 Task: Create new contact,   with mail id: 'Aubrey.Nelson@nbcnewyork.com', first name: 'Aubrey', Last name: 'Nelson', Job Title: Front-End Developer, Phone number (702) 555-9012. Change life cycle stage to  'Lead' and lead status to 'New'. Add new company to the associated contact: www.deere.com and type: Other. Logged in from softage.10@softage.net
Action: Mouse moved to (72, 55)
Screenshot: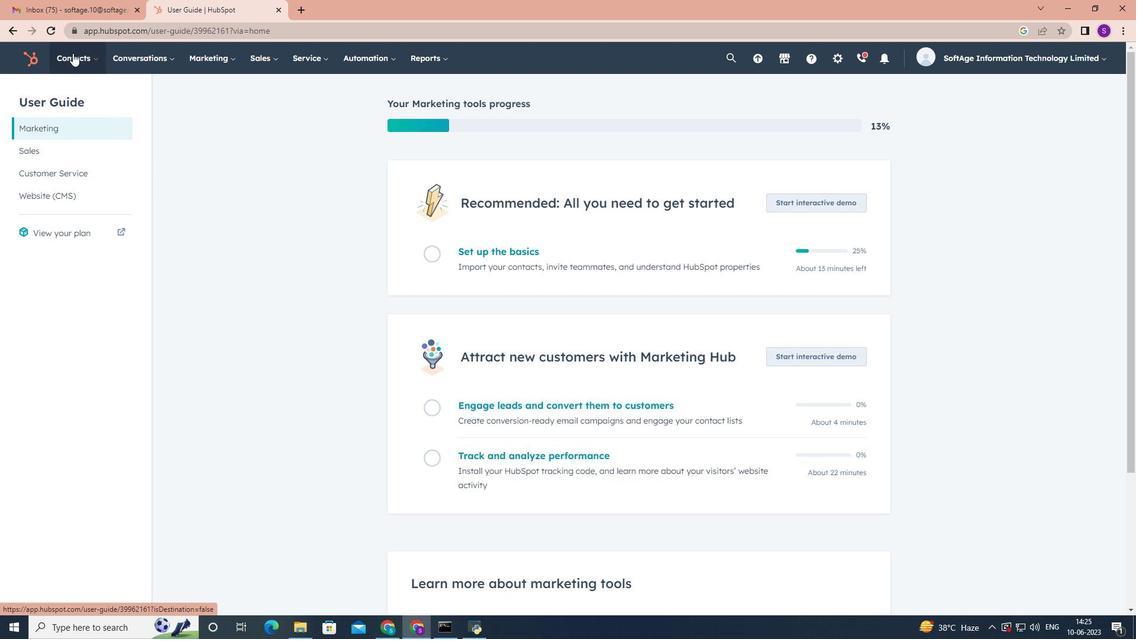 
Action: Mouse pressed left at (72, 55)
Screenshot: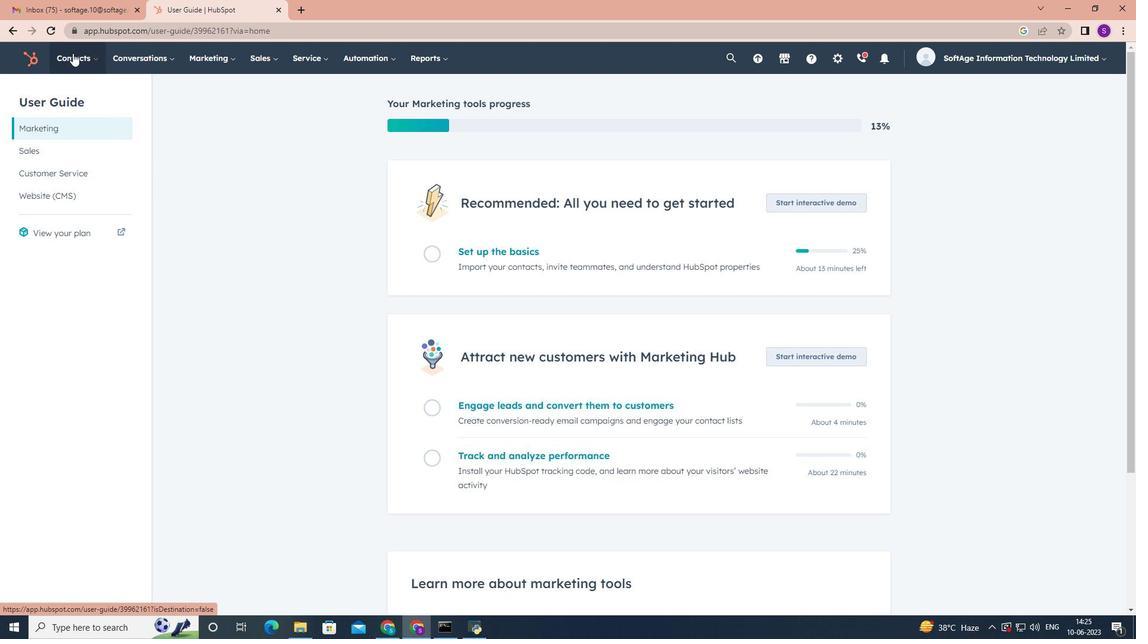 
Action: Mouse moved to (116, 98)
Screenshot: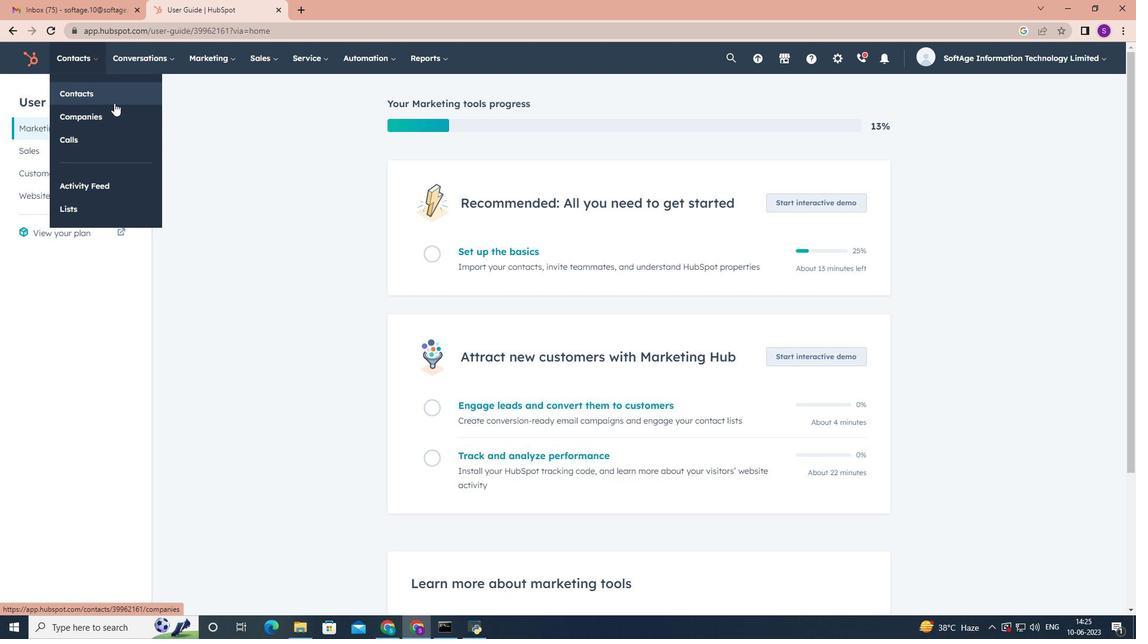 
Action: Mouse pressed left at (116, 98)
Screenshot: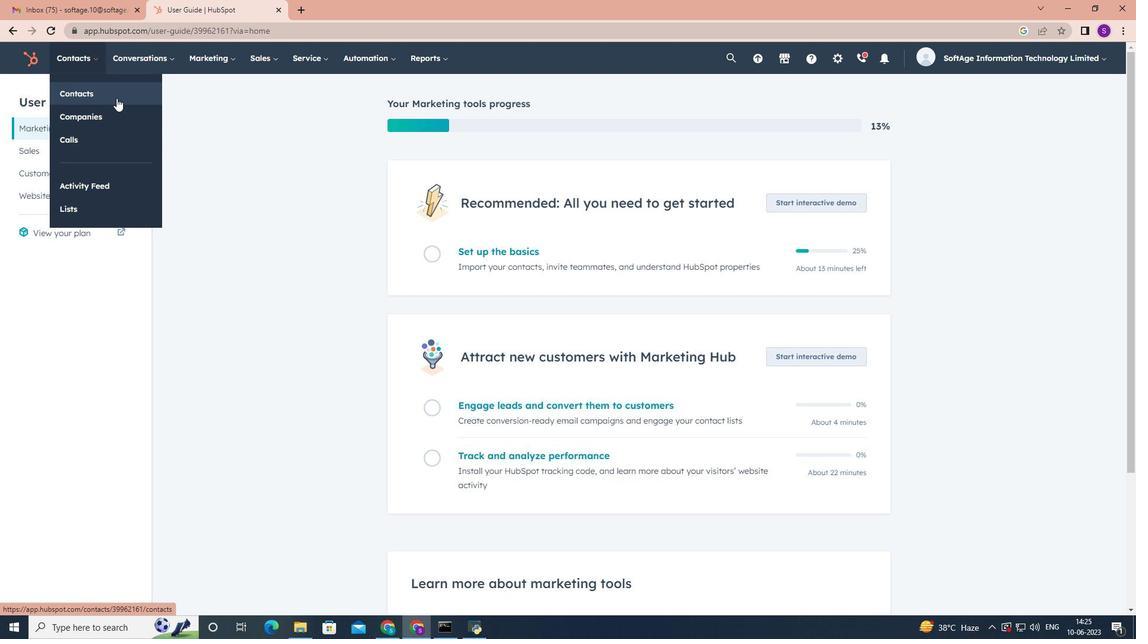 
Action: Mouse moved to (1084, 104)
Screenshot: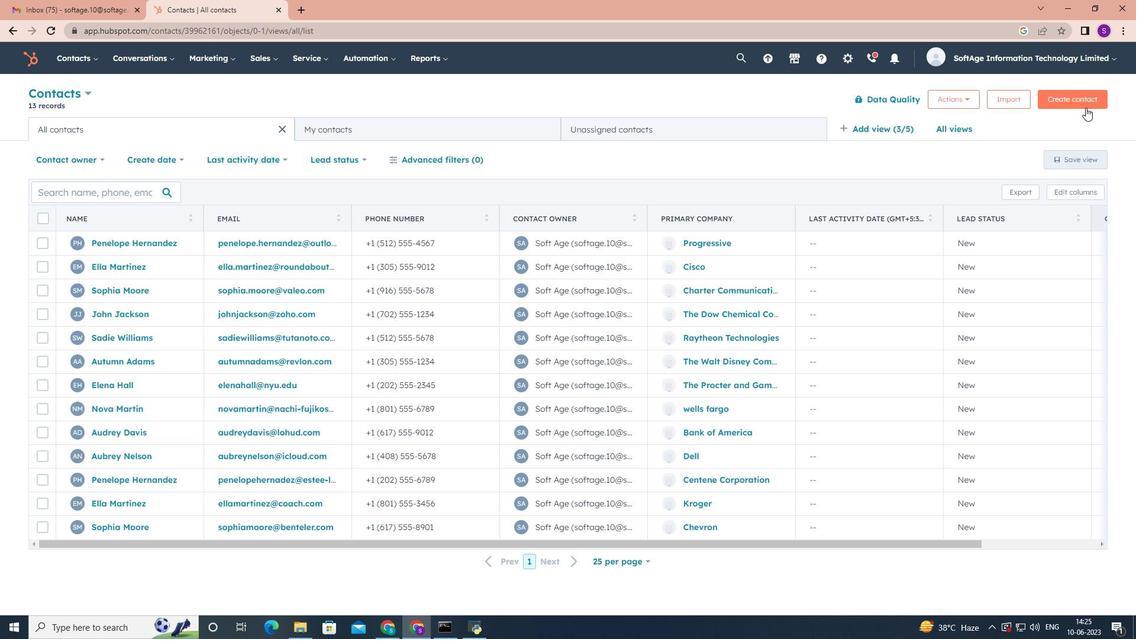 
Action: Mouse pressed left at (1084, 104)
Screenshot: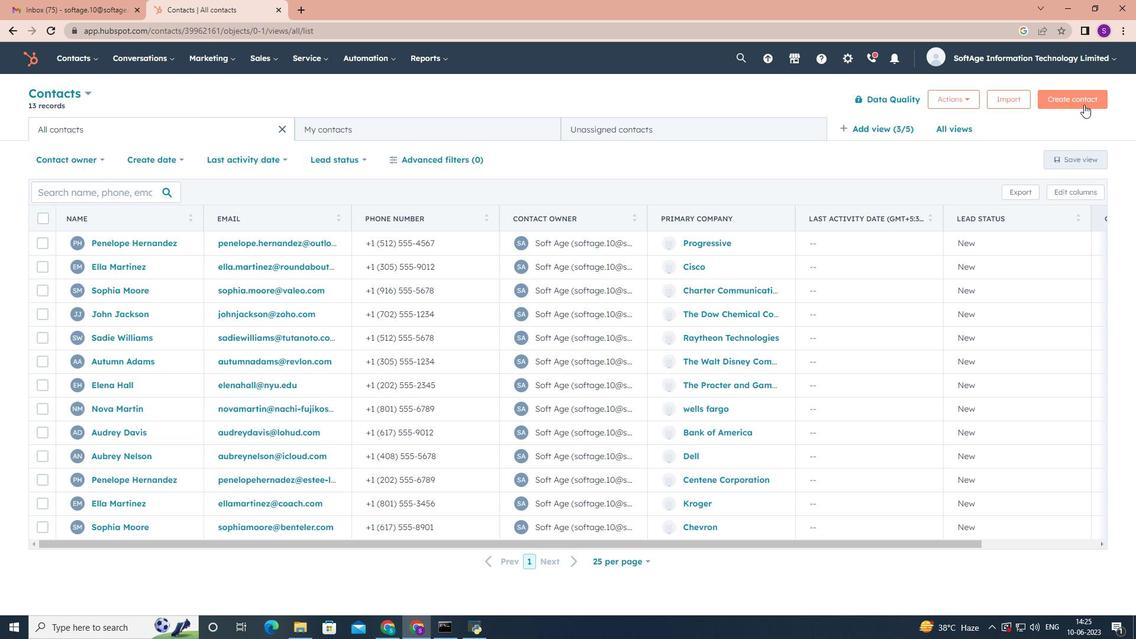 
Action: Mouse moved to (882, 149)
Screenshot: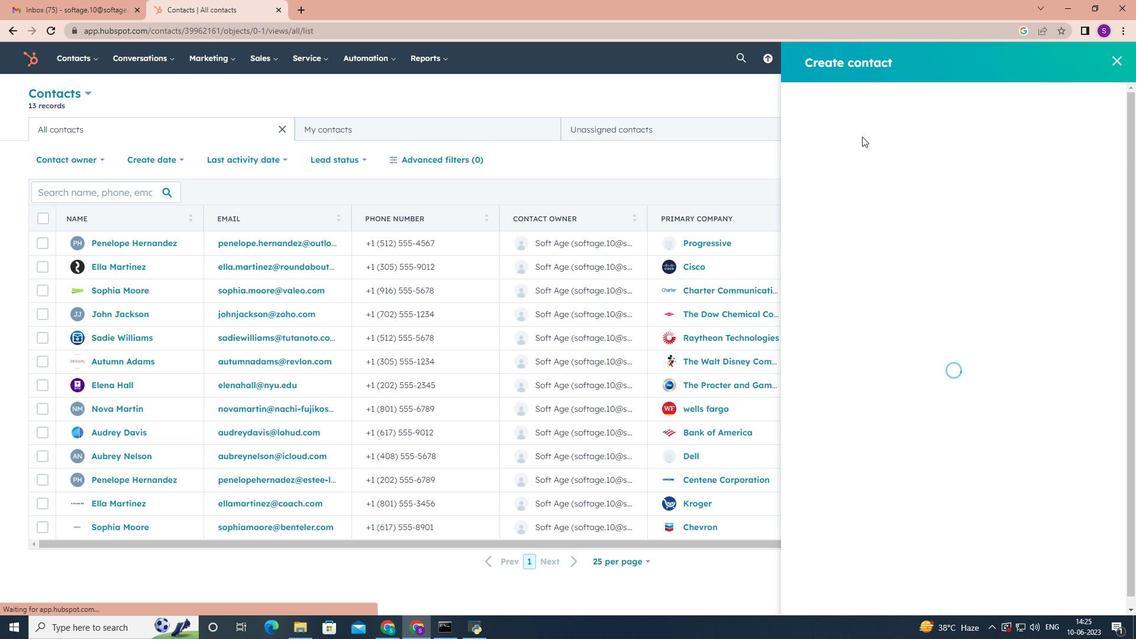 
Action: Mouse pressed left at (882, 149)
Screenshot: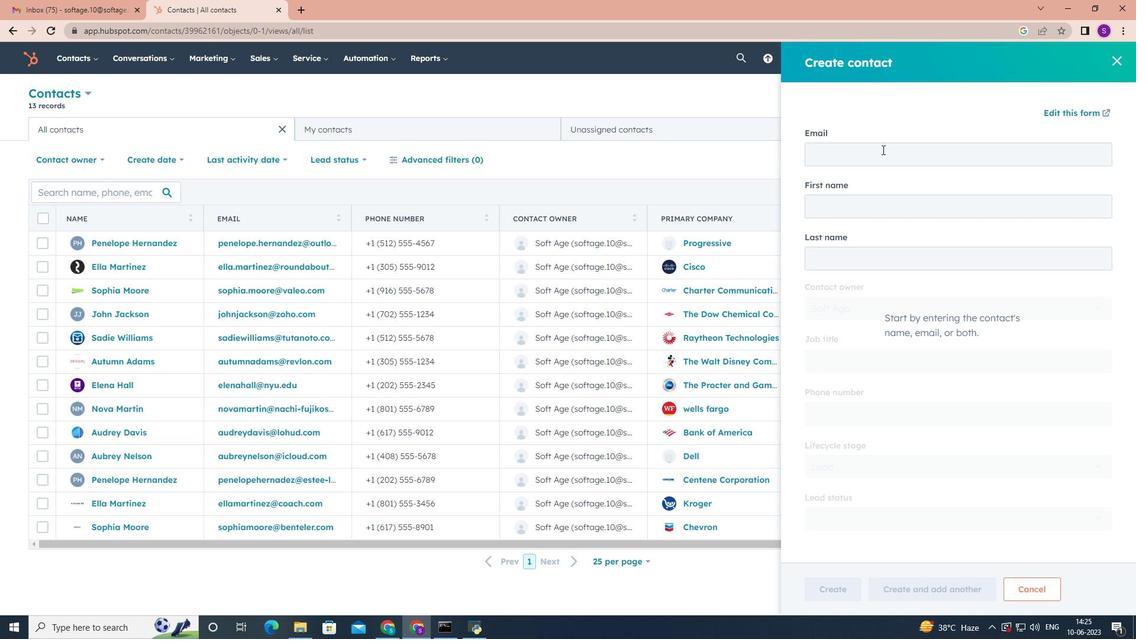 
Action: Key pressed <Key.shift>Aubrey.<Key.shift>Nelson<Key.shift><Key.shift>@nbcnewyork.com
Screenshot: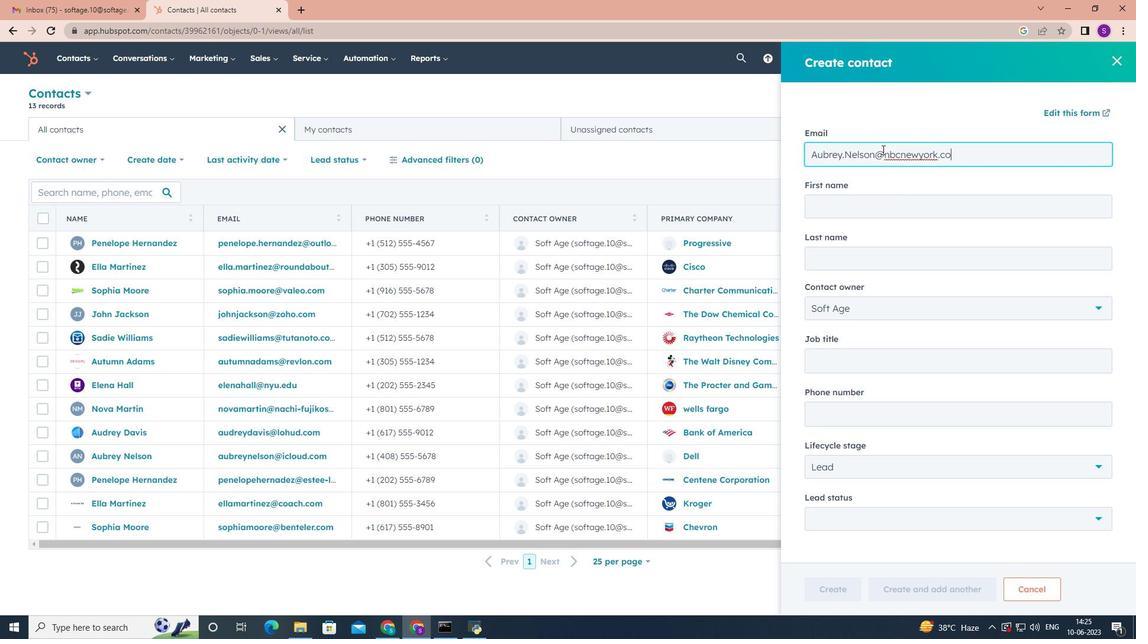 
Action: Mouse moved to (950, 202)
Screenshot: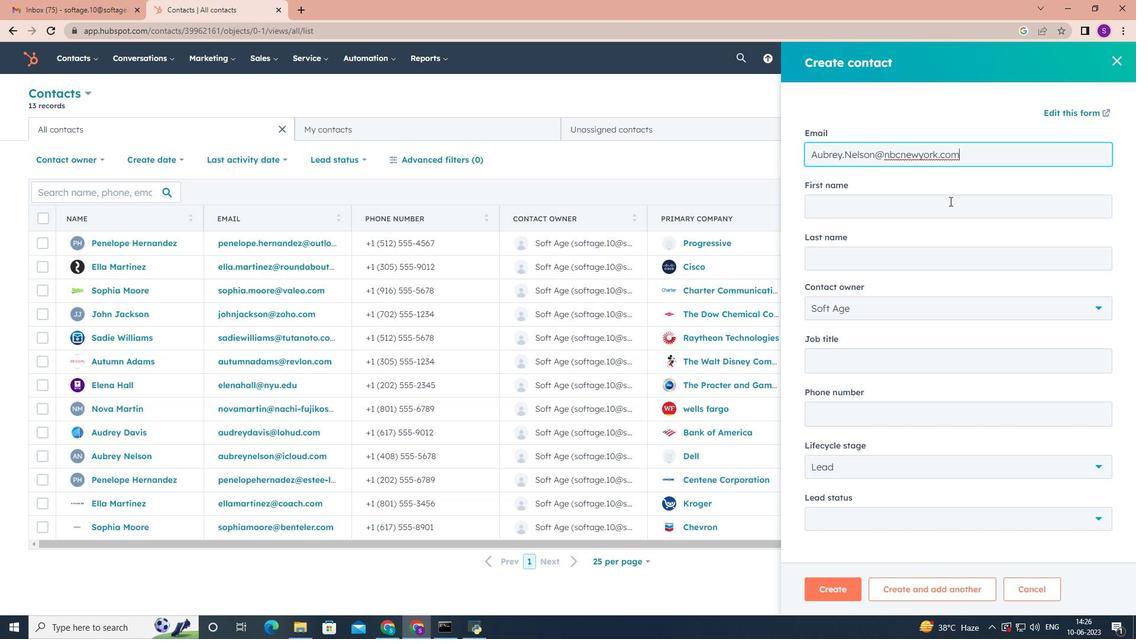 
Action: Mouse pressed left at (950, 202)
Screenshot: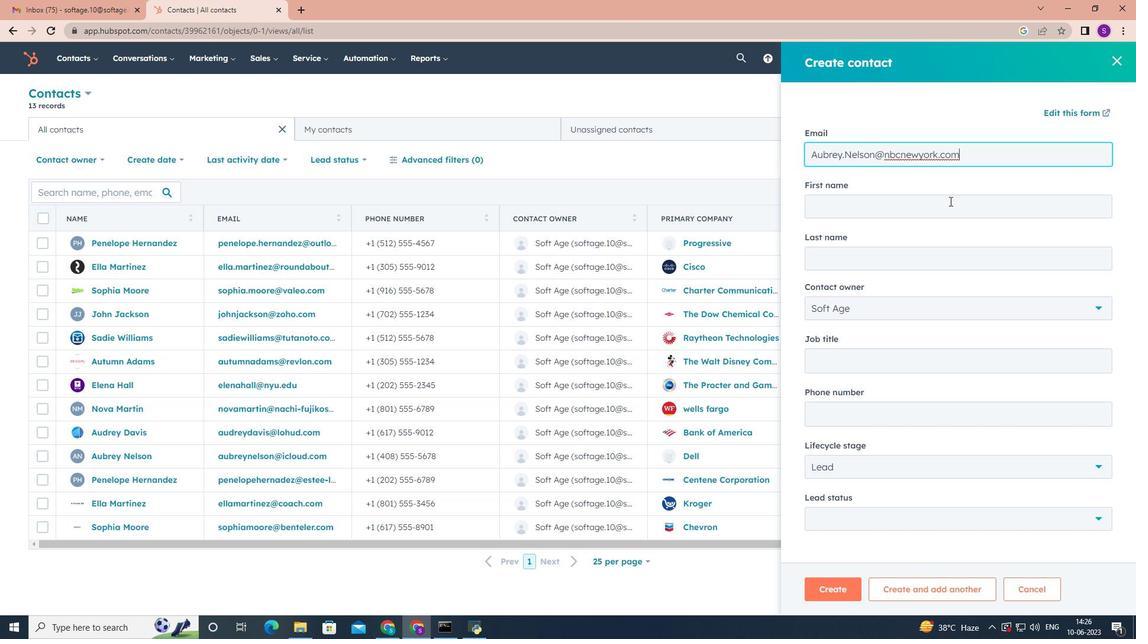 
Action: Key pressed <Key.shift><Key.shift><Key.shift><Key.shift><Key.shift><Key.shift><Key.shift><Key.shift><Key.shift><Key.shift><Key.shift><Key.shift><Key.shift><Key.shift><Key.shift><Key.shift><Key.shift>Aubrey<Key.tab><Key.shift>Nelson<Key.tab><Key.tab><Key.shift><Key.shift><Key.shift><Key.shift><Key.shift><Key.shift><Key.shift><Key.shift><Key.shift><Key.shift><Key.shift><Key.shift><Key.shift><Key.shift><Key.shift><Key.shift><Key.shift><Key.shift><Key.shift><Key.shift><Key.shift><Key.shift><Key.shift><Key.shift>Front-<Key.shift>End<Key.space><Key.shift>Developer<Key.tab>7025559012<Key.tab><Key.tab><Key.tab><Key.tab><Key.enter>
Screenshot: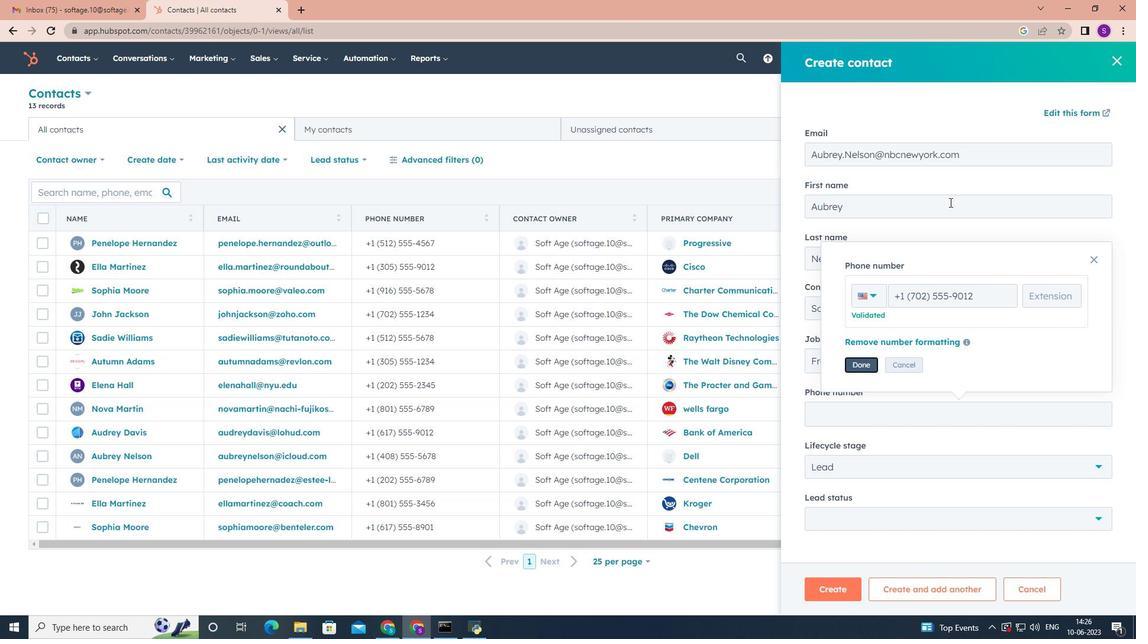 
Action: Mouse moved to (1100, 467)
Screenshot: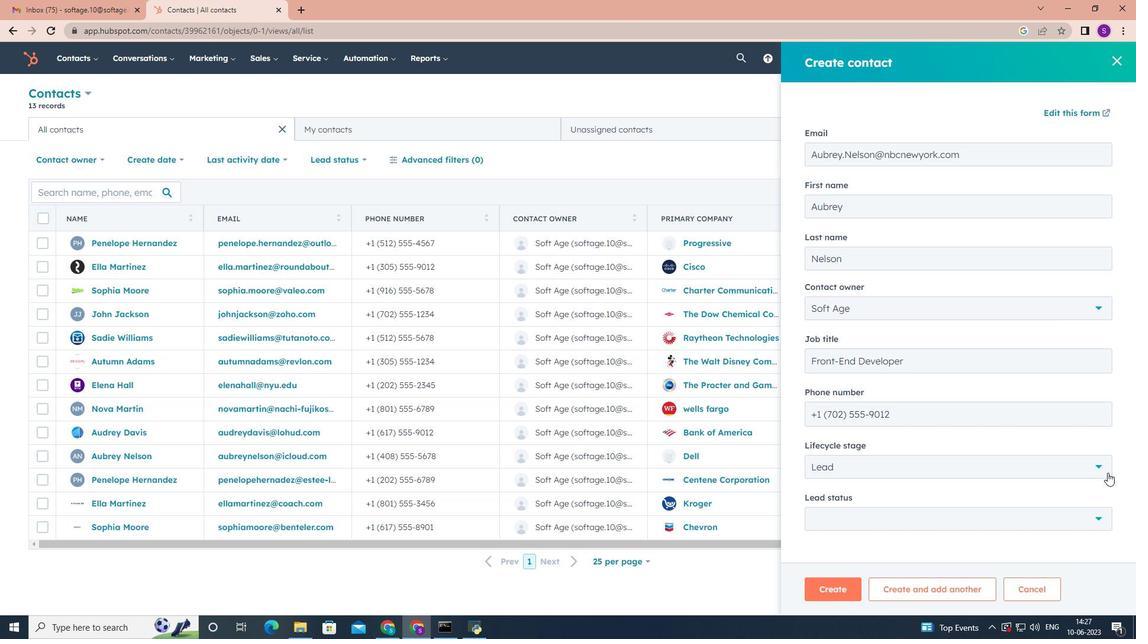 
Action: Mouse pressed left at (1100, 467)
Screenshot: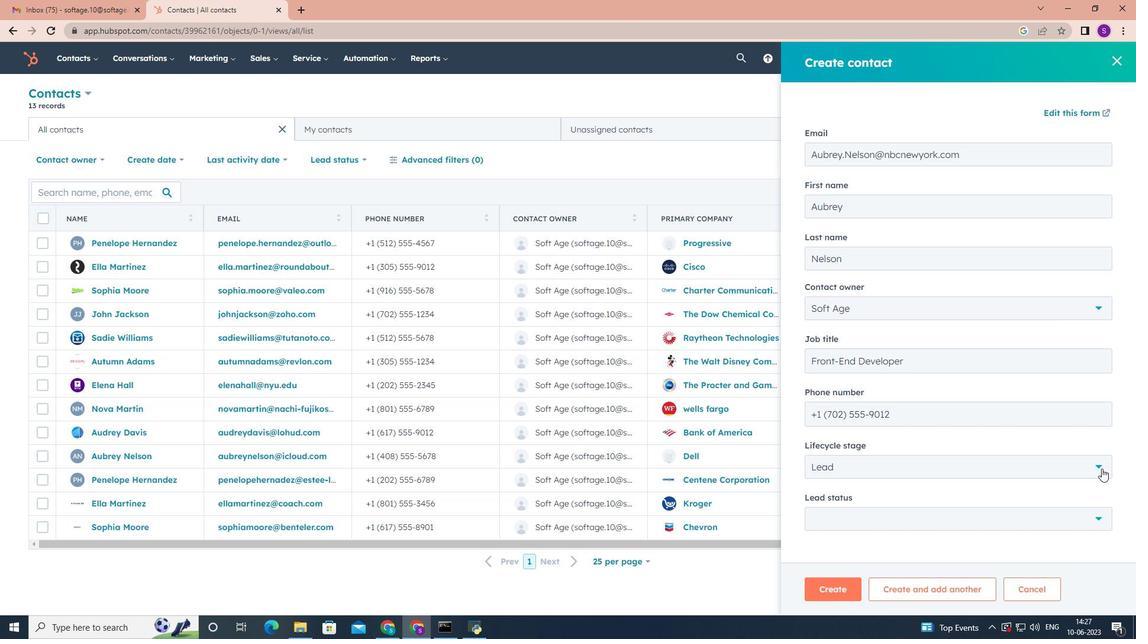 
Action: Mouse moved to (919, 350)
Screenshot: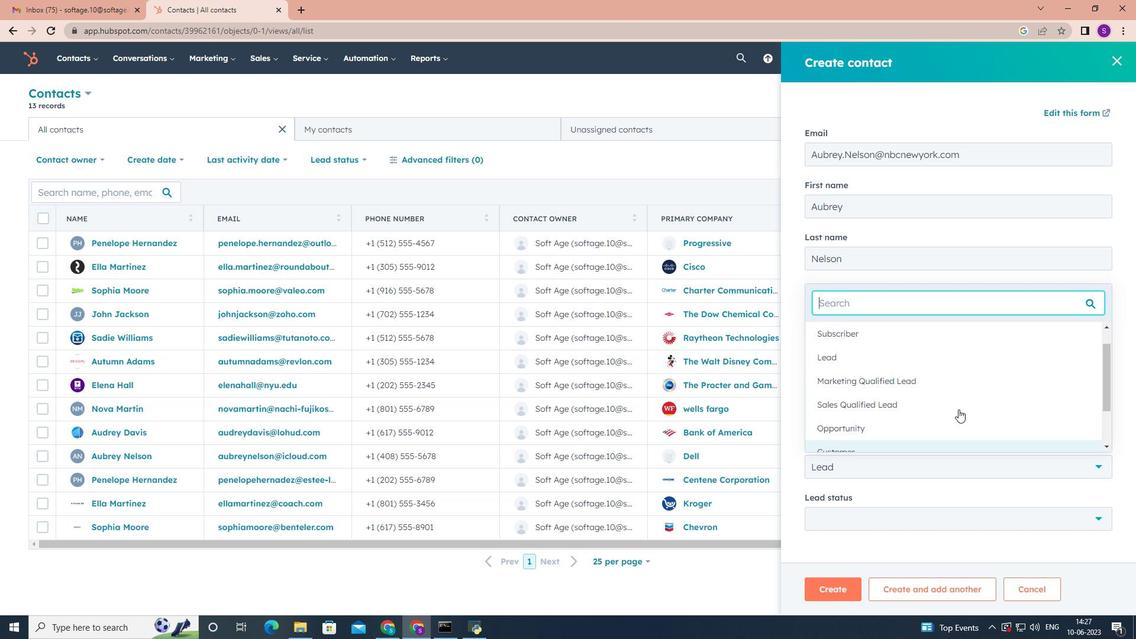 
Action: Mouse pressed left at (919, 350)
Screenshot: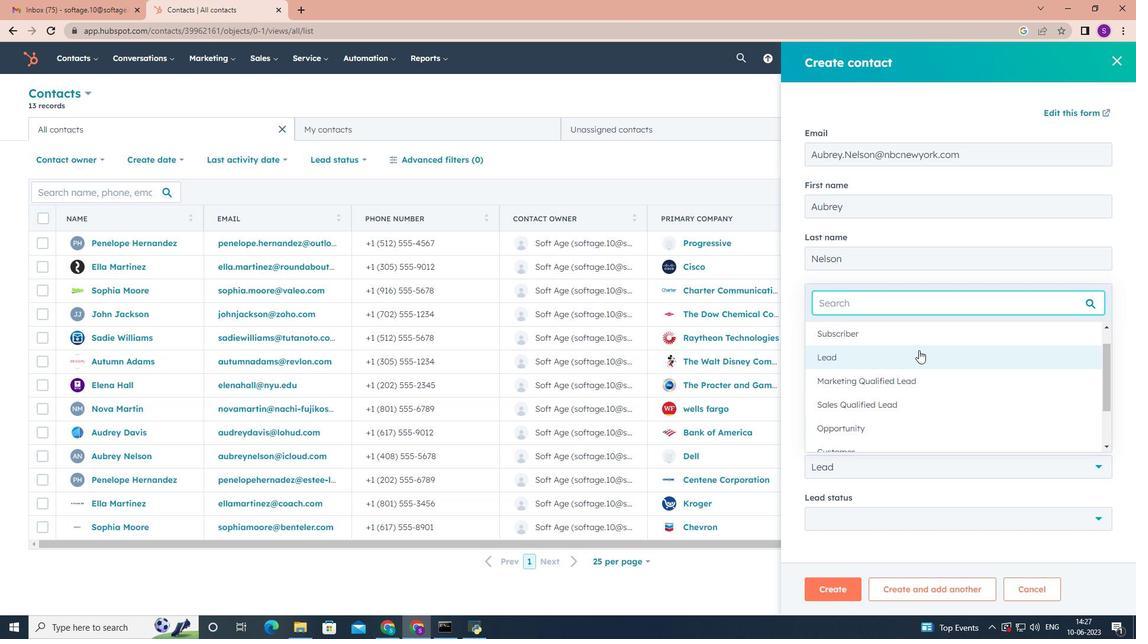 
Action: Mouse moved to (1102, 522)
Screenshot: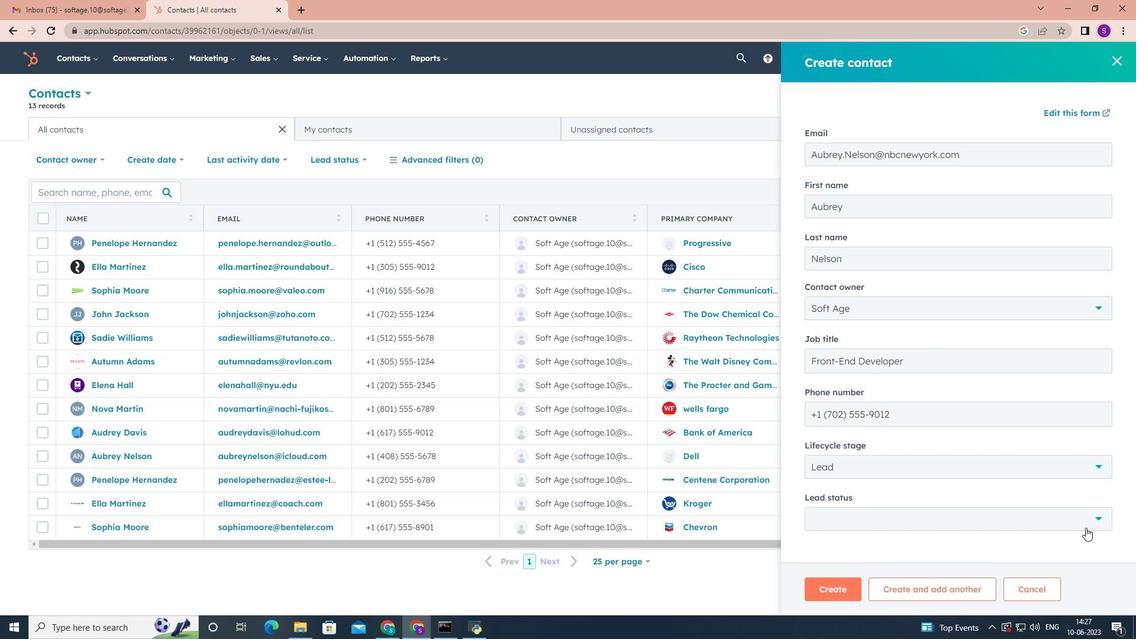 
Action: Mouse pressed left at (1102, 522)
Screenshot: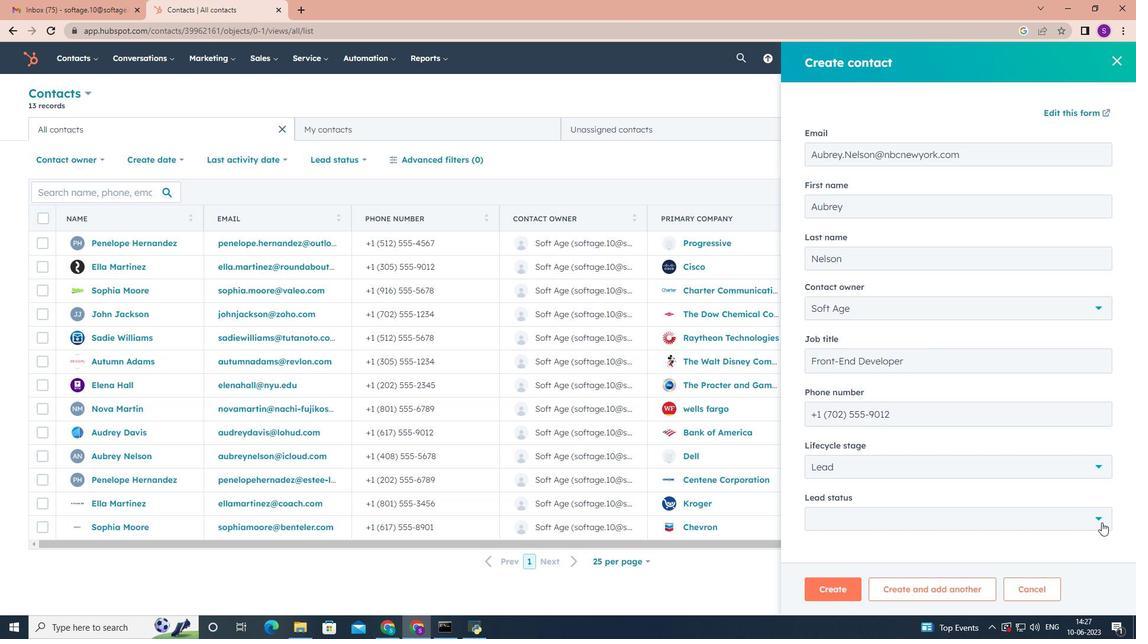 
Action: Mouse moved to (919, 399)
Screenshot: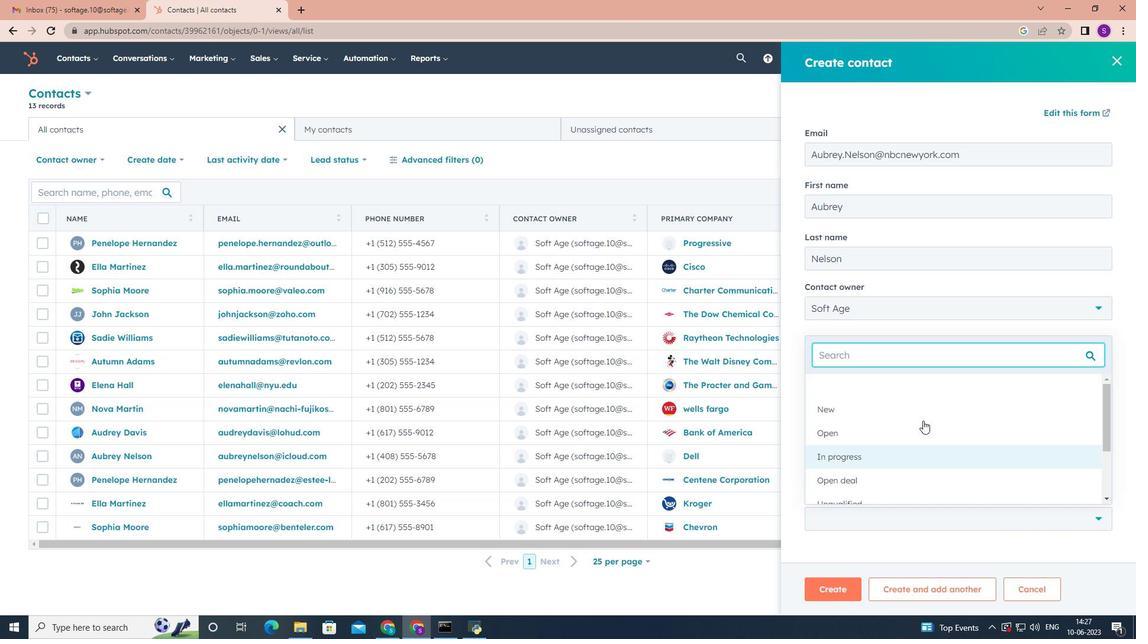 
Action: Mouse pressed left at (919, 399)
Screenshot: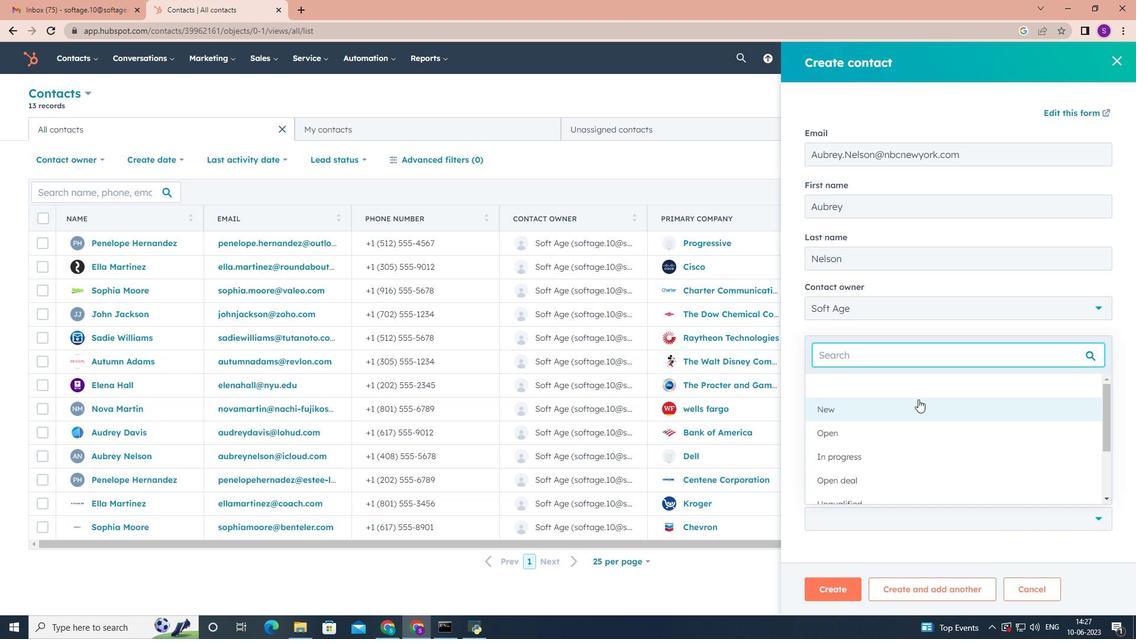 
Action: Mouse moved to (837, 596)
Screenshot: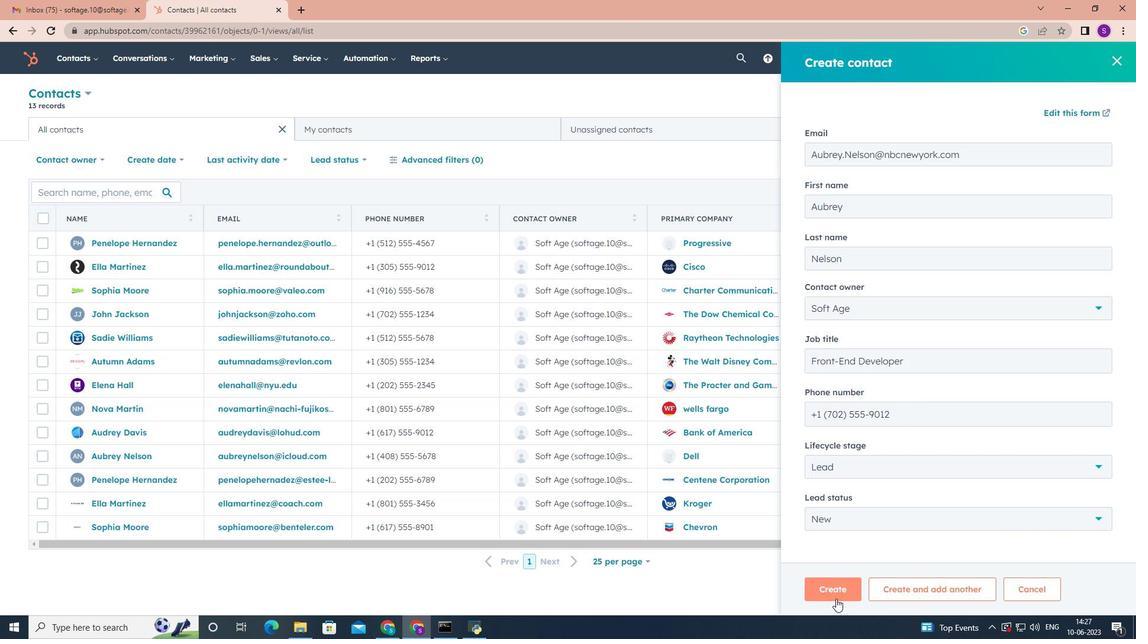 
Action: Mouse pressed left at (837, 596)
Screenshot: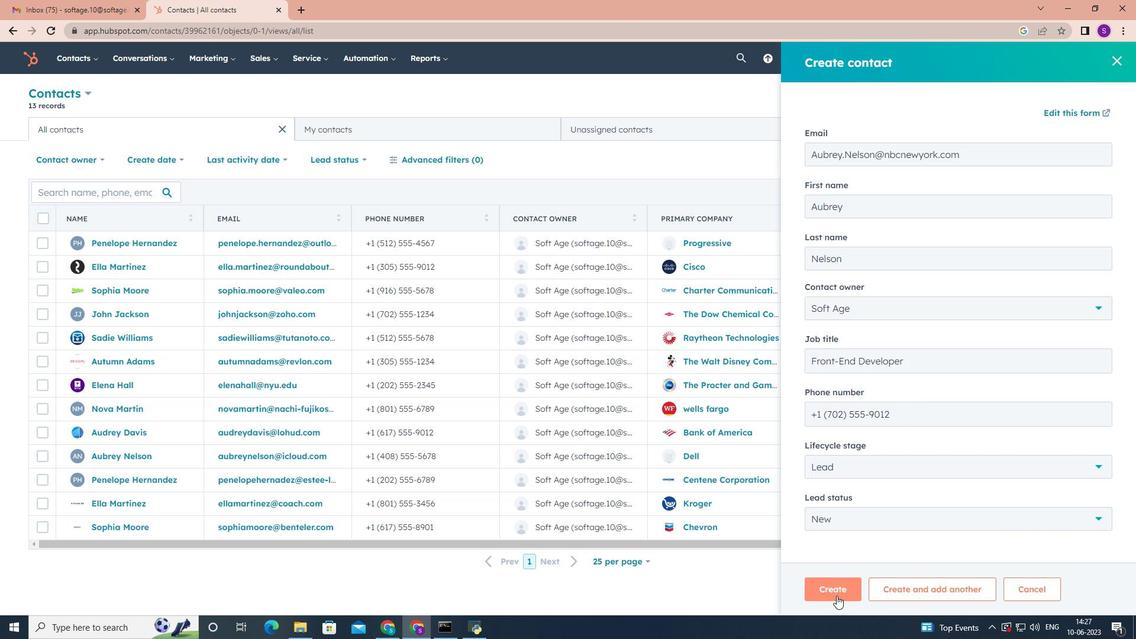 
Action: Mouse moved to (813, 386)
Screenshot: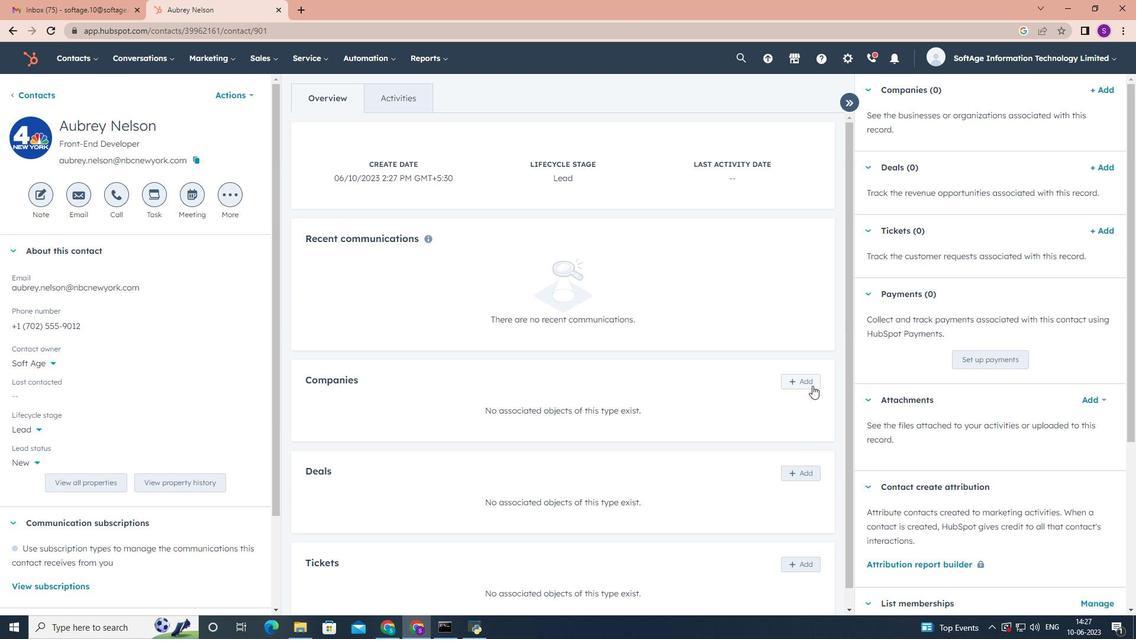 
Action: Mouse pressed left at (813, 386)
Screenshot: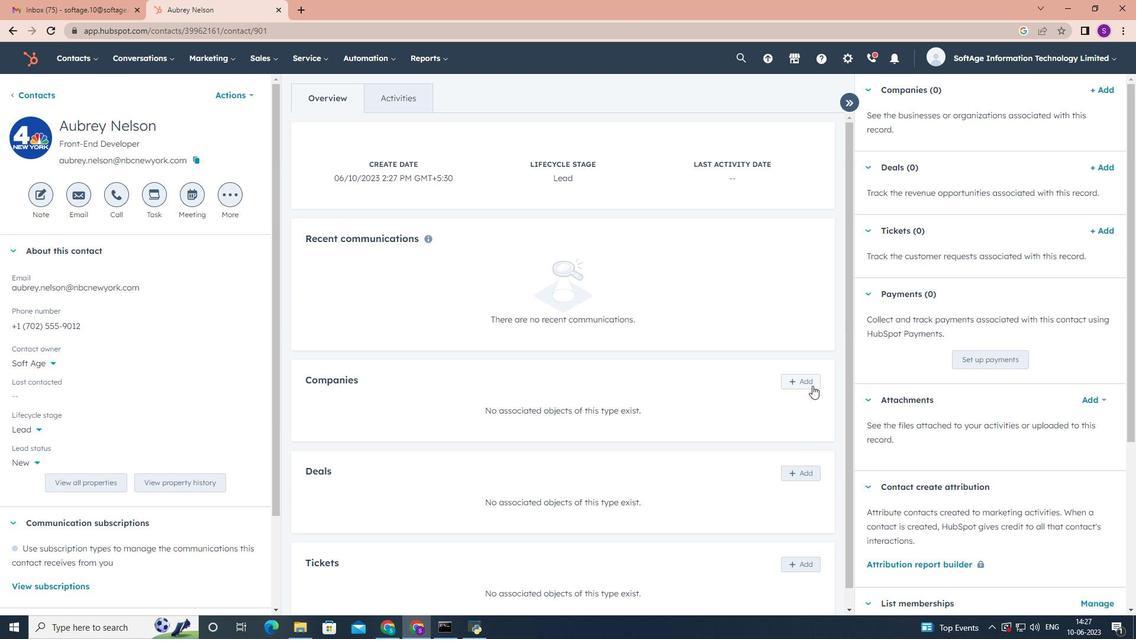 
Action: Mouse moved to (891, 111)
Screenshot: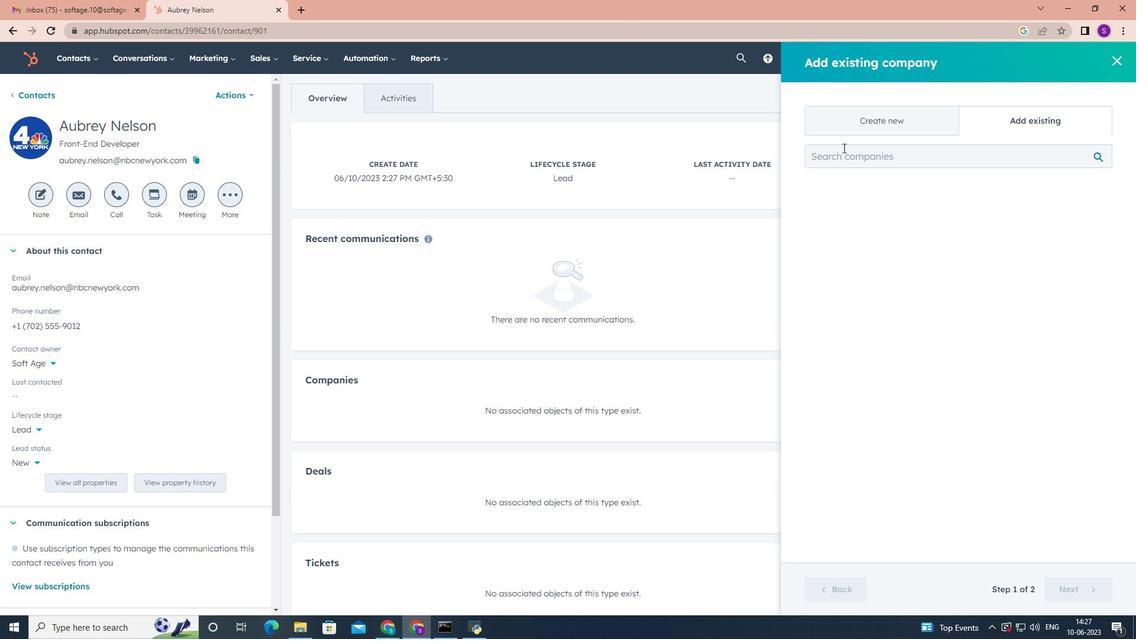 
Action: Mouse pressed left at (891, 111)
Screenshot: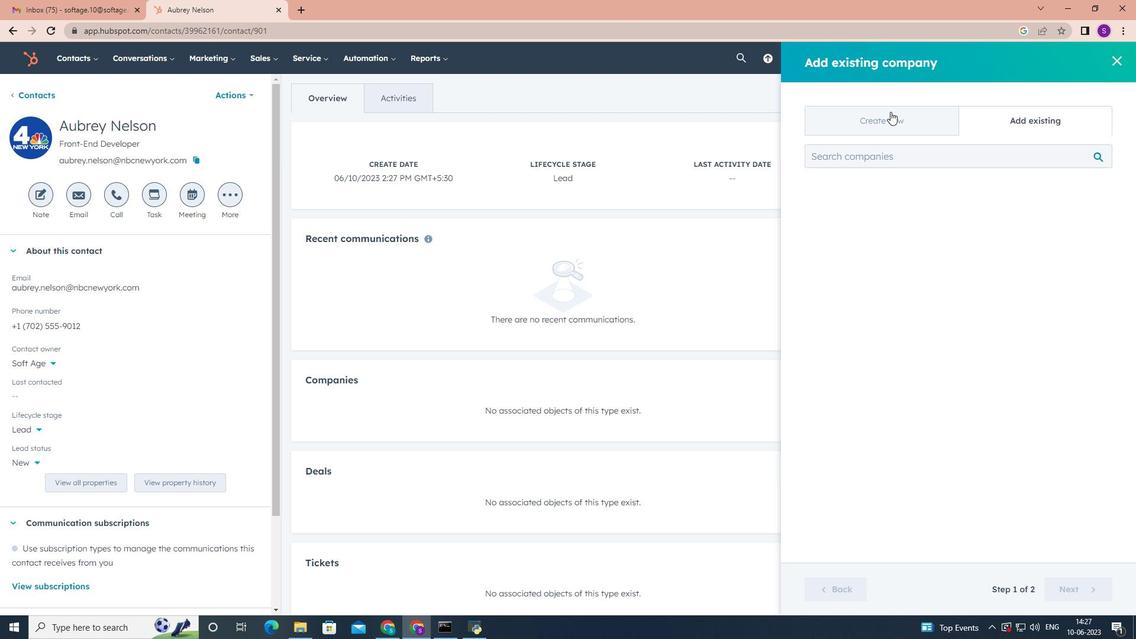 
Action: Mouse moved to (892, 197)
Screenshot: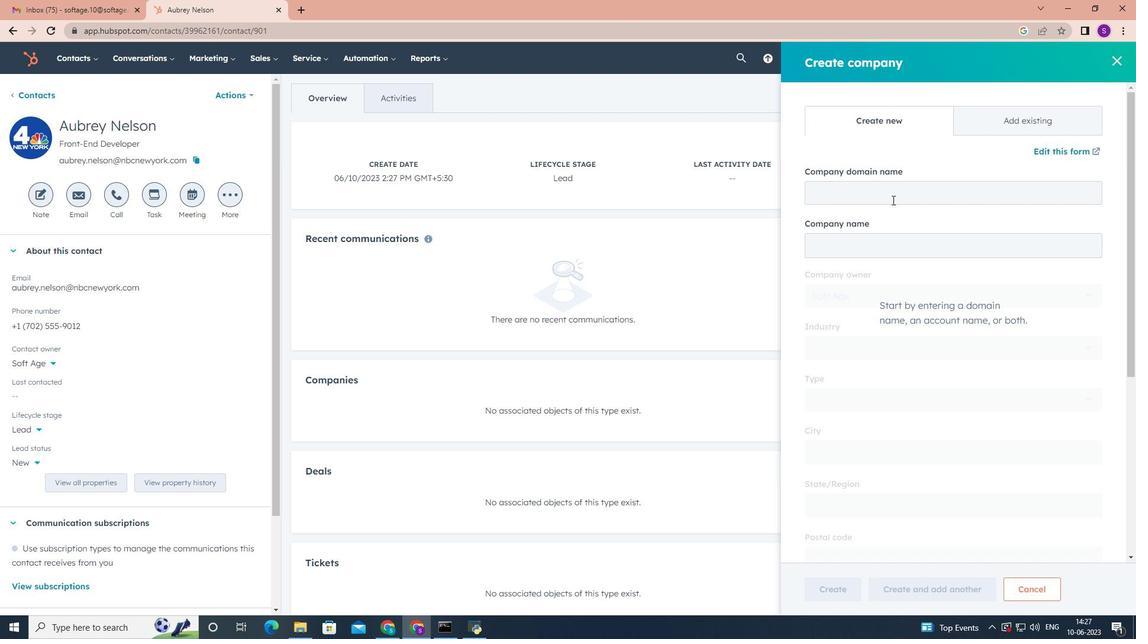 
Action: Mouse pressed left at (892, 197)
Screenshot: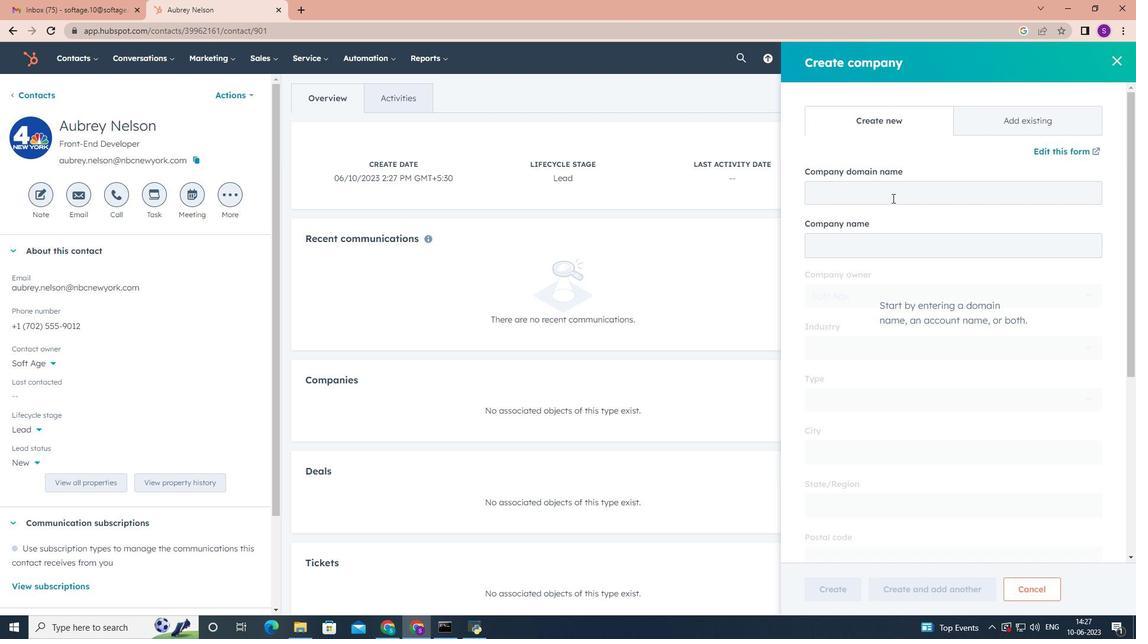 
Action: Key pressed <Key.shift>WWW.deere.com
Screenshot: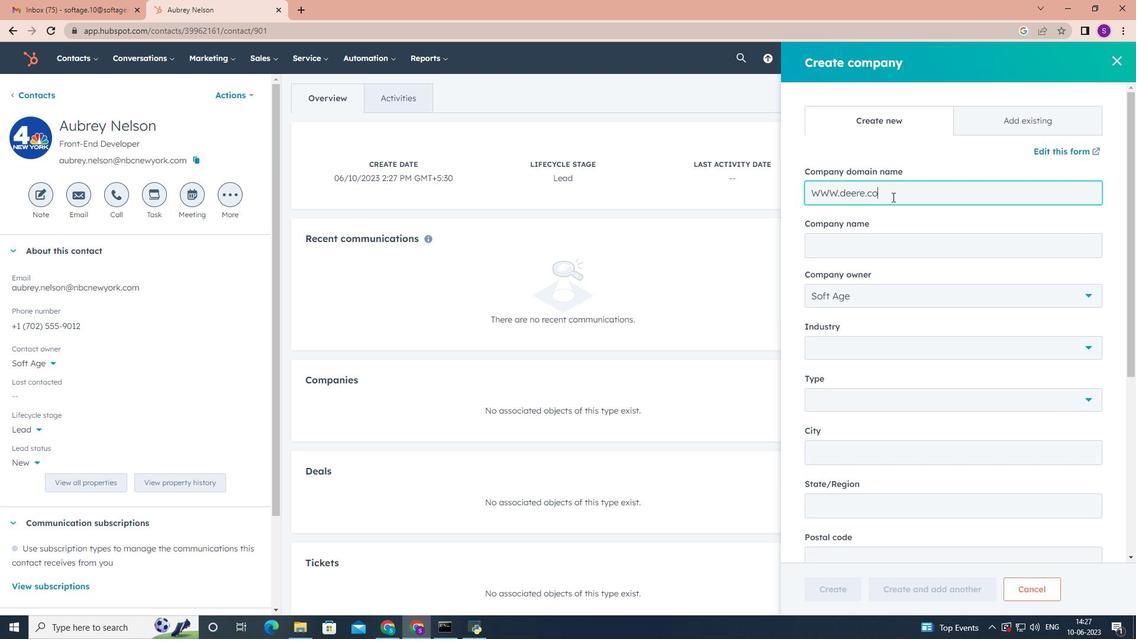 
Action: Mouse scrolled (892, 196) with delta (0, 0)
Screenshot: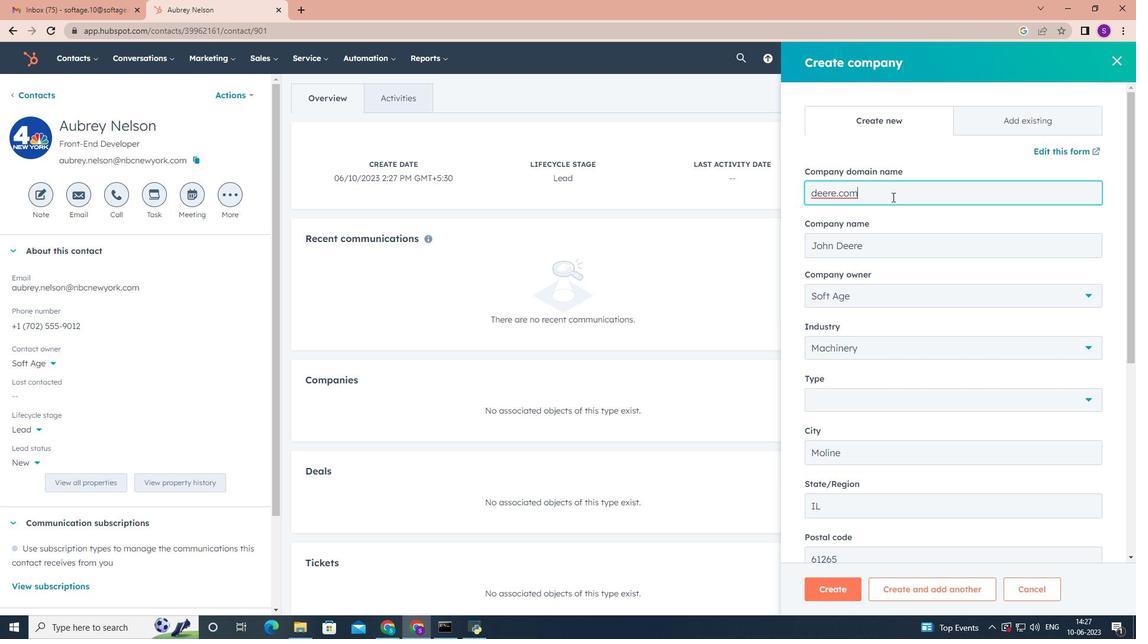 
Action: Mouse scrolled (892, 196) with delta (0, 0)
Screenshot: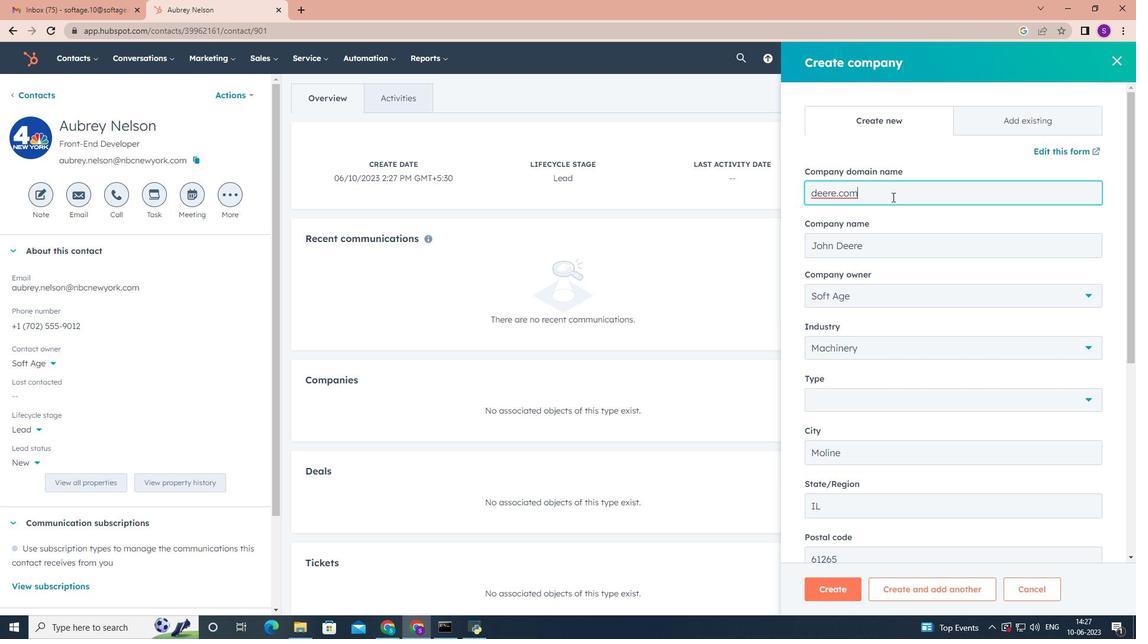 
Action: Mouse scrolled (892, 196) with delta (0, 0)
Screenshot: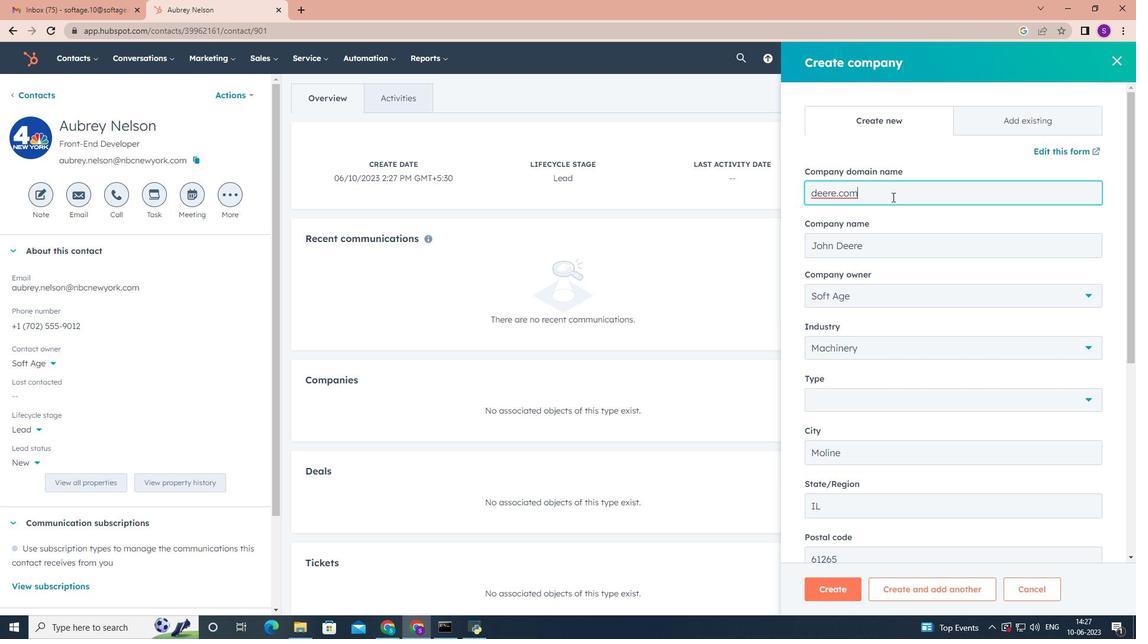 
Action: Mouse scrolled (892, 196) with delta (0, 0)
Screenshot: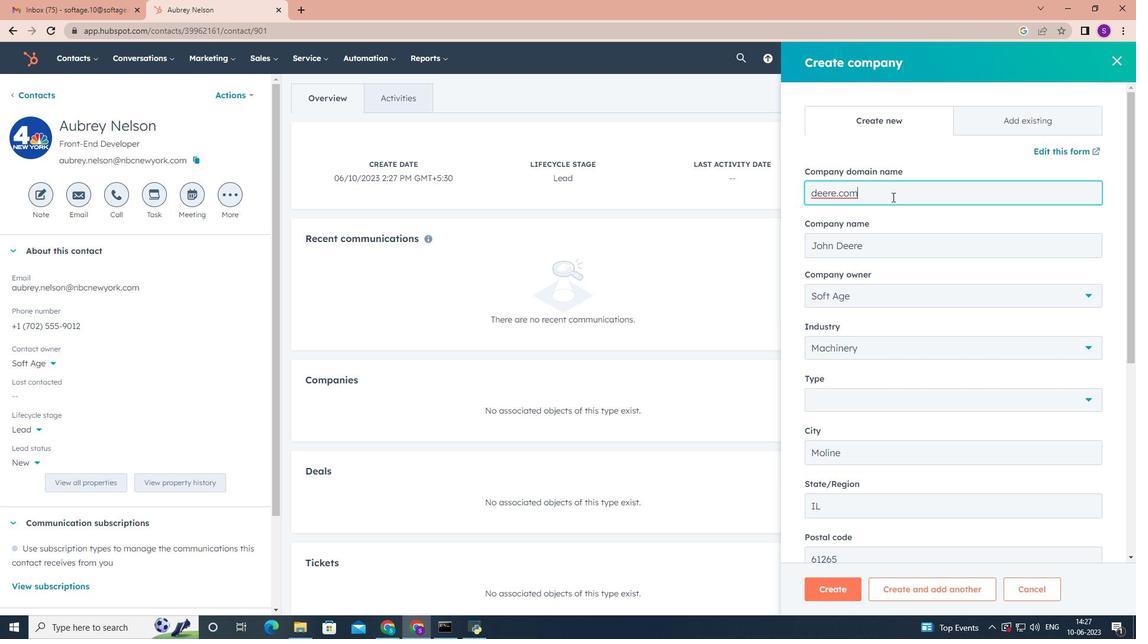 
Action: Mouse scrolled (892, 196) with delta (0, 0)
Screenshot: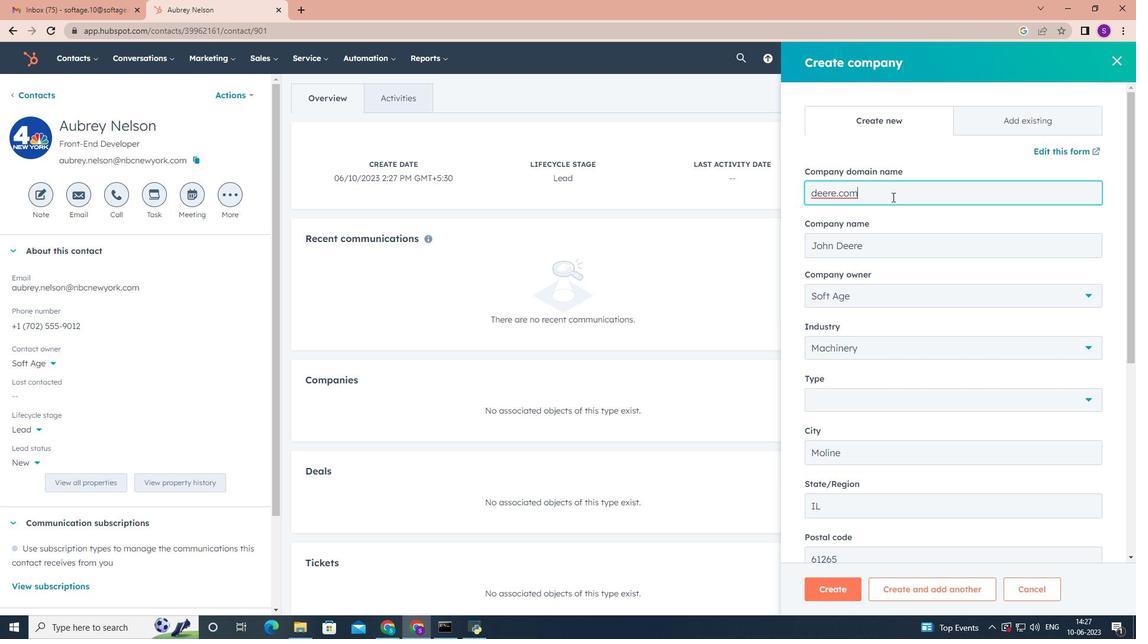 
Action: Mouse scrolled (892, 197) with delta (0, 0)
Screenshot: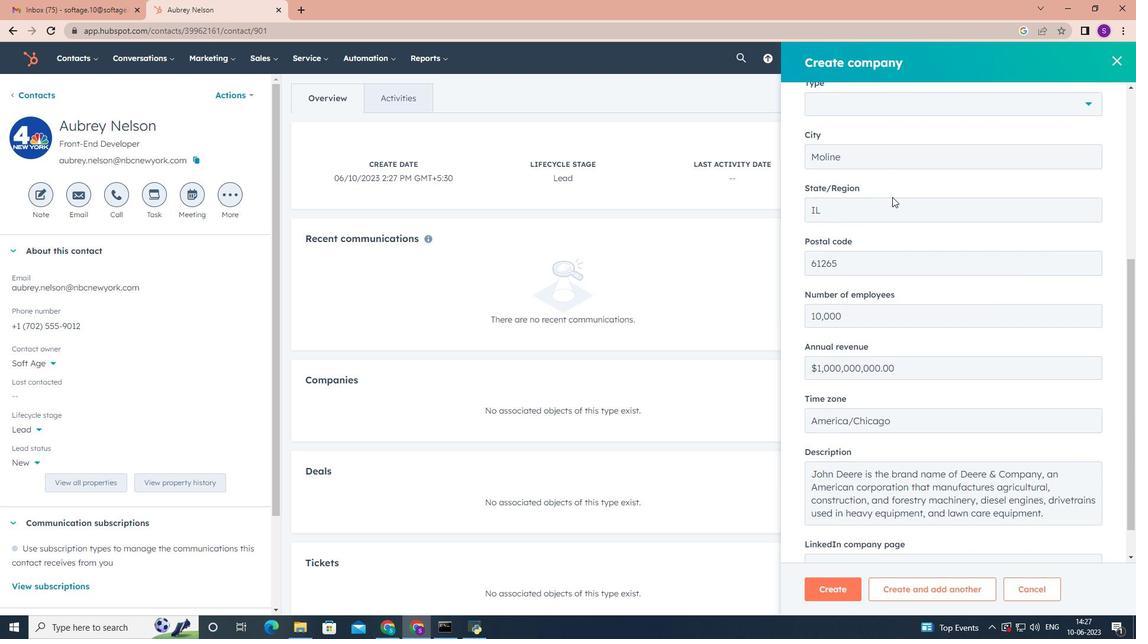 
Action: Mouse moved to (907, 163)
Screenshot: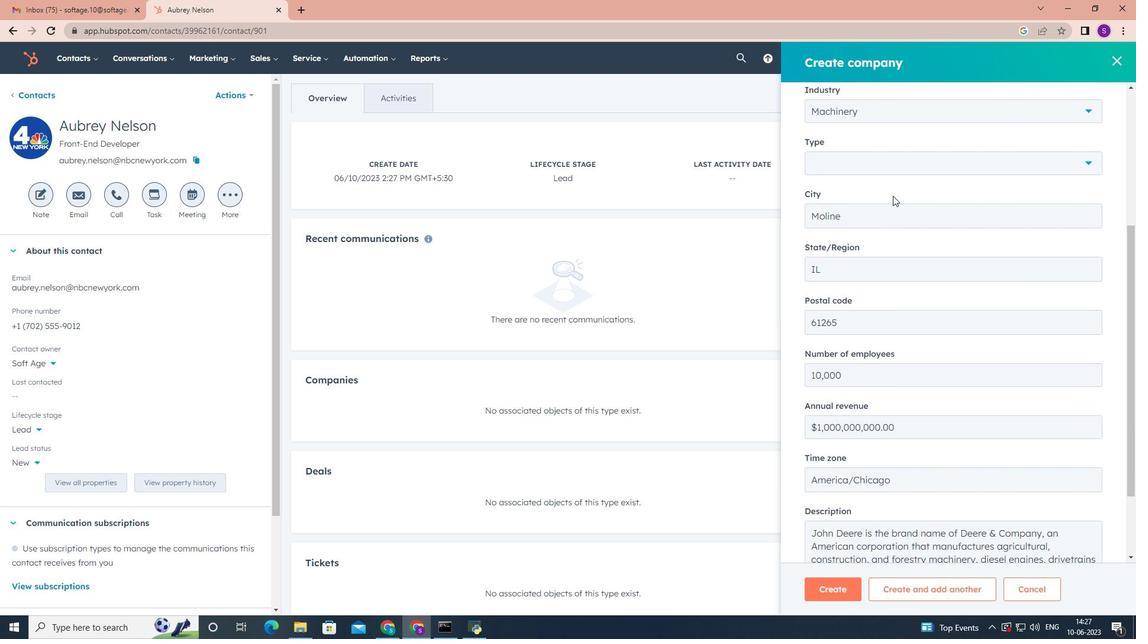 
Action: Mouse pressed left at (907, 163)
Screenshot: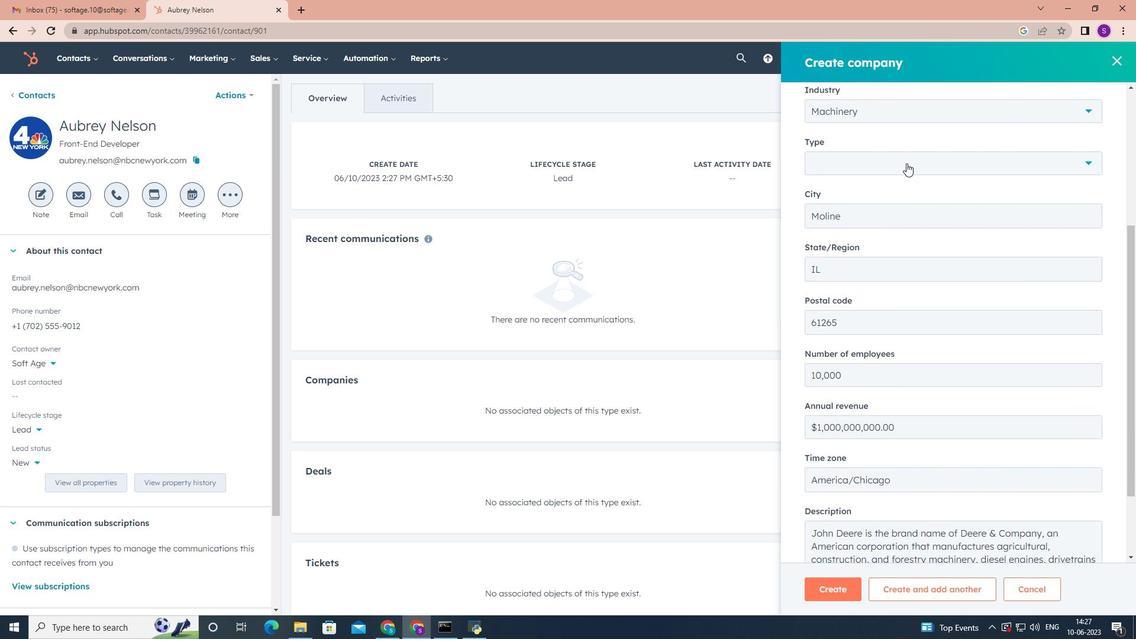 
Action: Mouse moved to (878, 232)
Screenshot: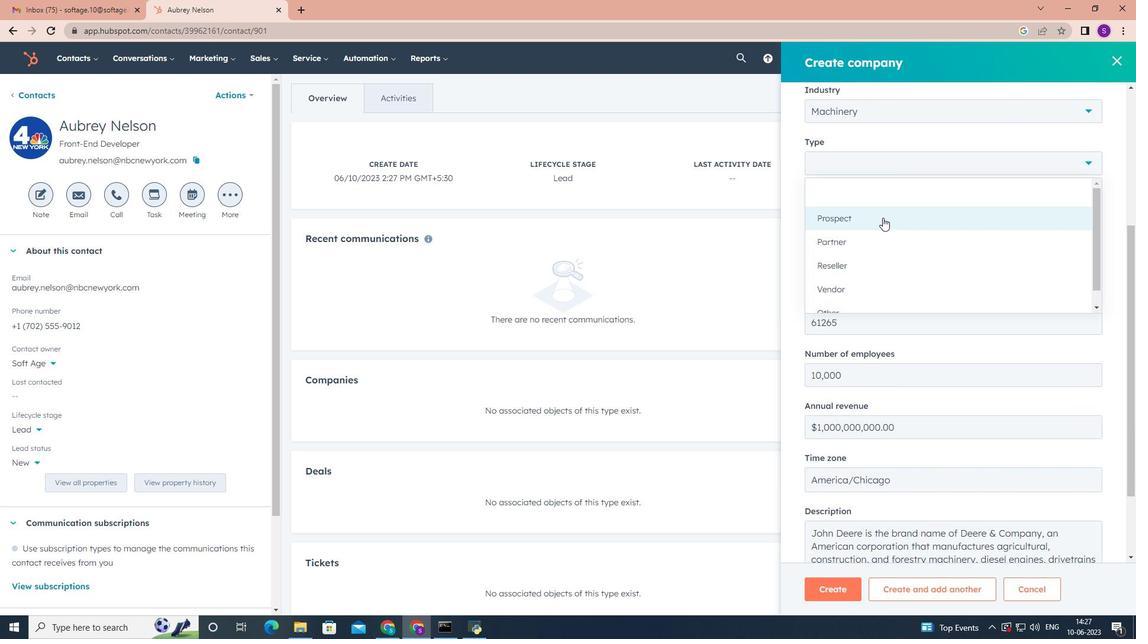 
Action: Mouse scrolled (878, 232) with delta (0, 0)
Screenshot: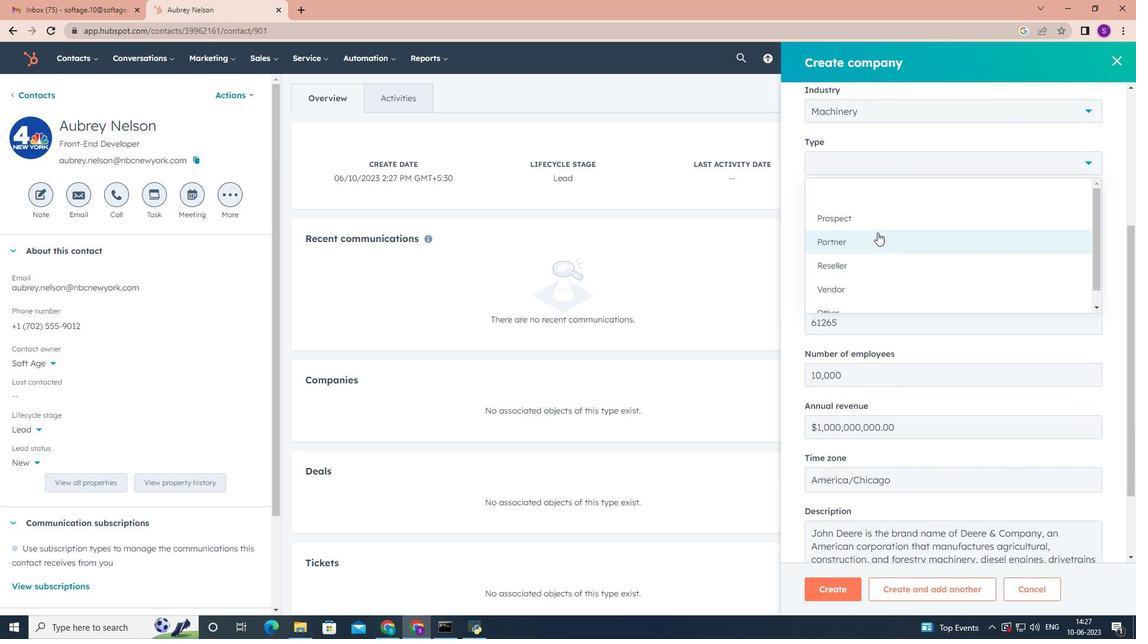 
Action: Mouse scrolled (878, 232) with delta (0, 0)
Screenshot: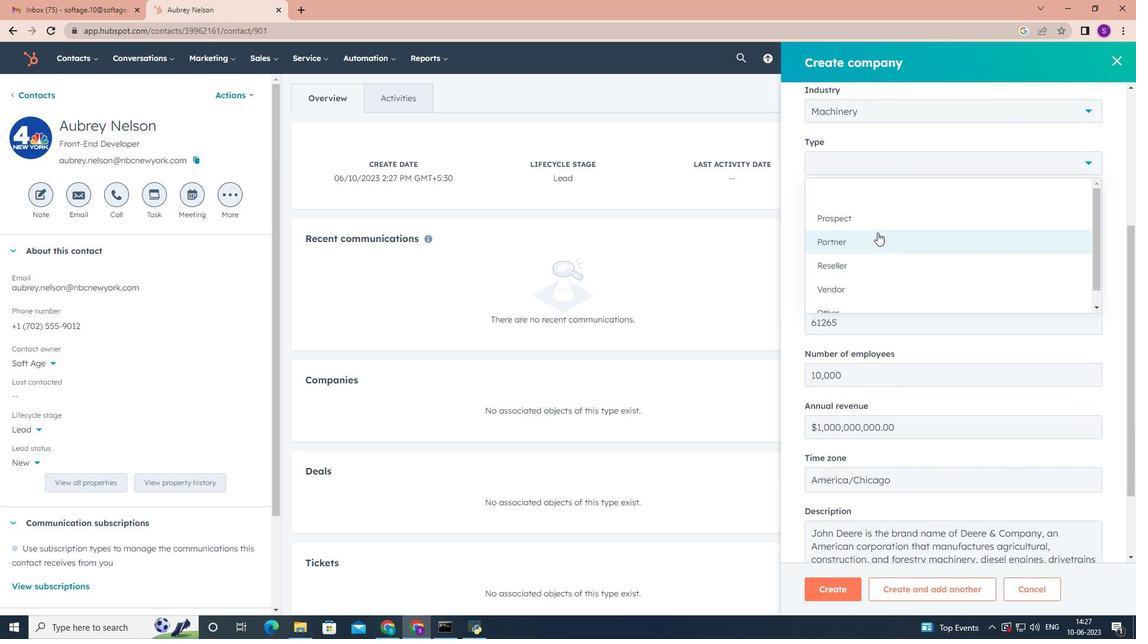 
Action: Mouse scrolled (878, 232) with delta (0, 0)
Screenshot: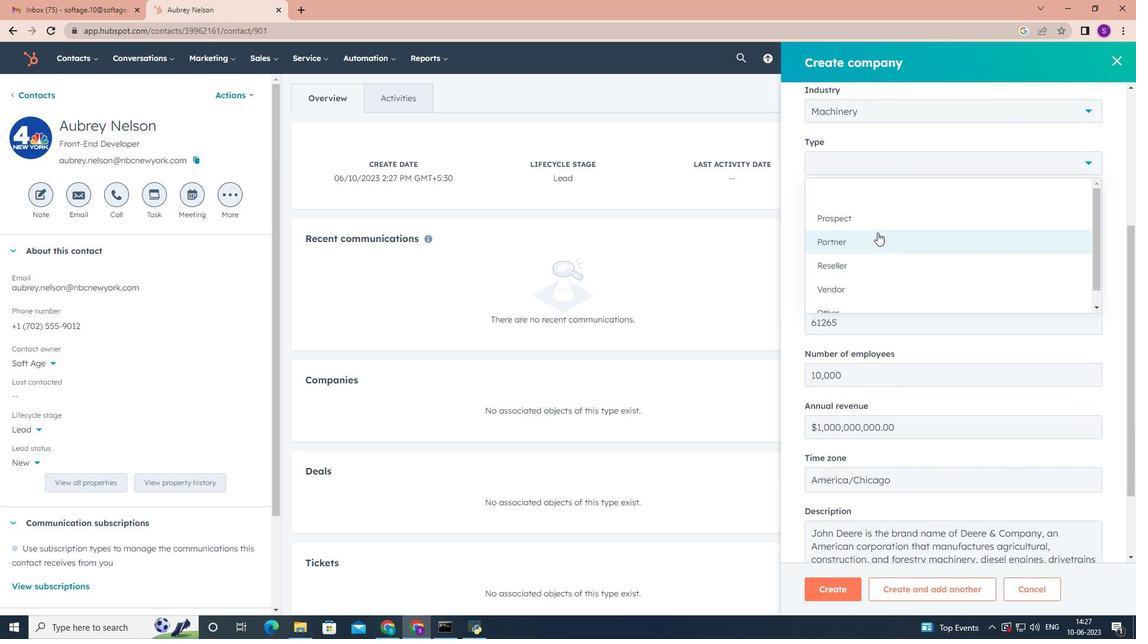 
Action: Mouse scrolled (878, 232) with delta (0, 0)
Screenshot: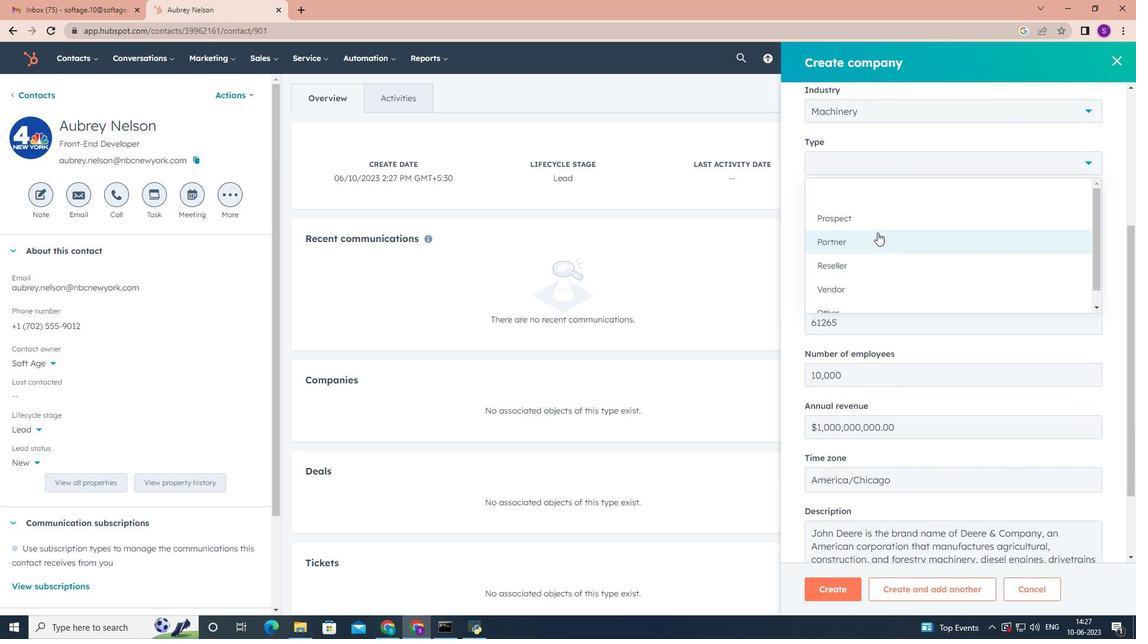 
Action: Mouse moved to (858, 299)
Screenshot: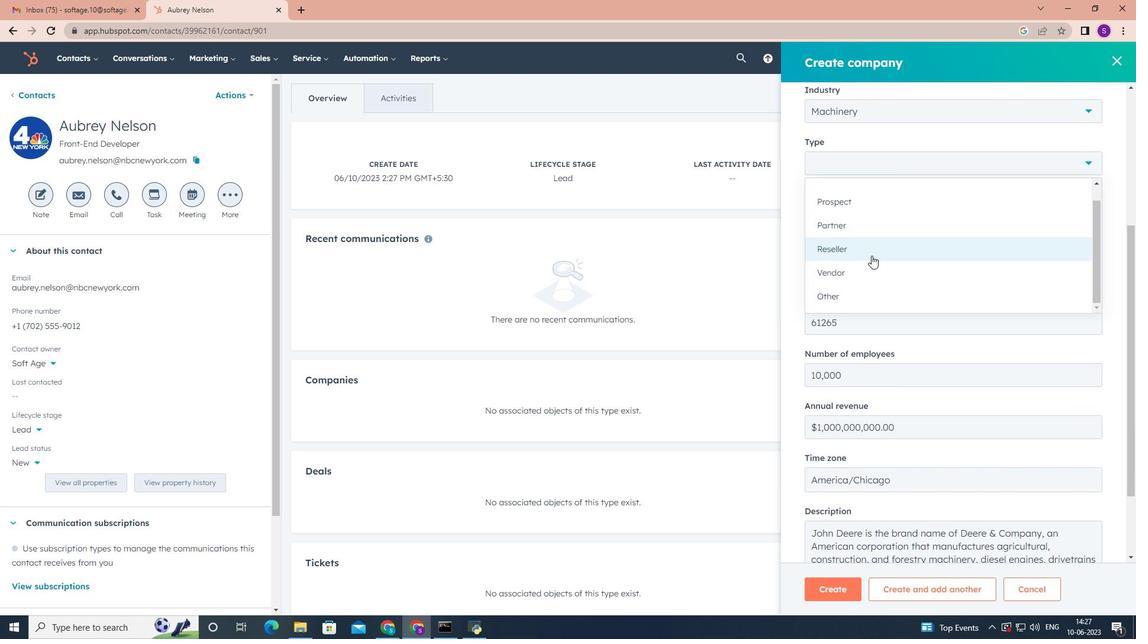 
Action: Mouse pressed left at (858, 299)
Screenshot: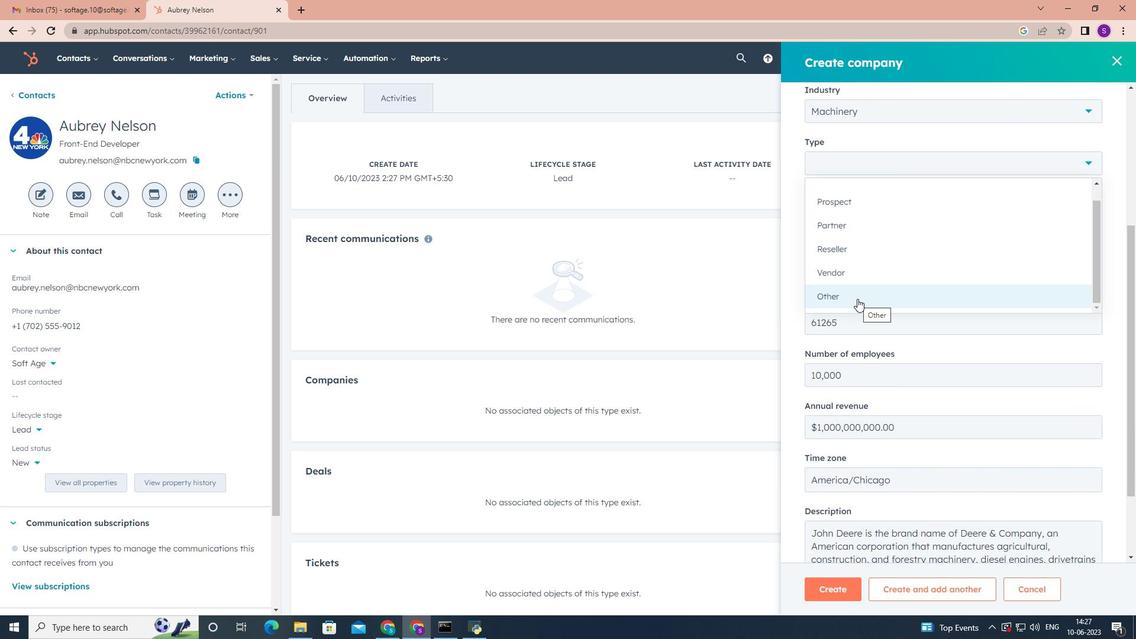 
Action: Mouse scrolled (858, 298) with delta (0, 0)
Screenshot: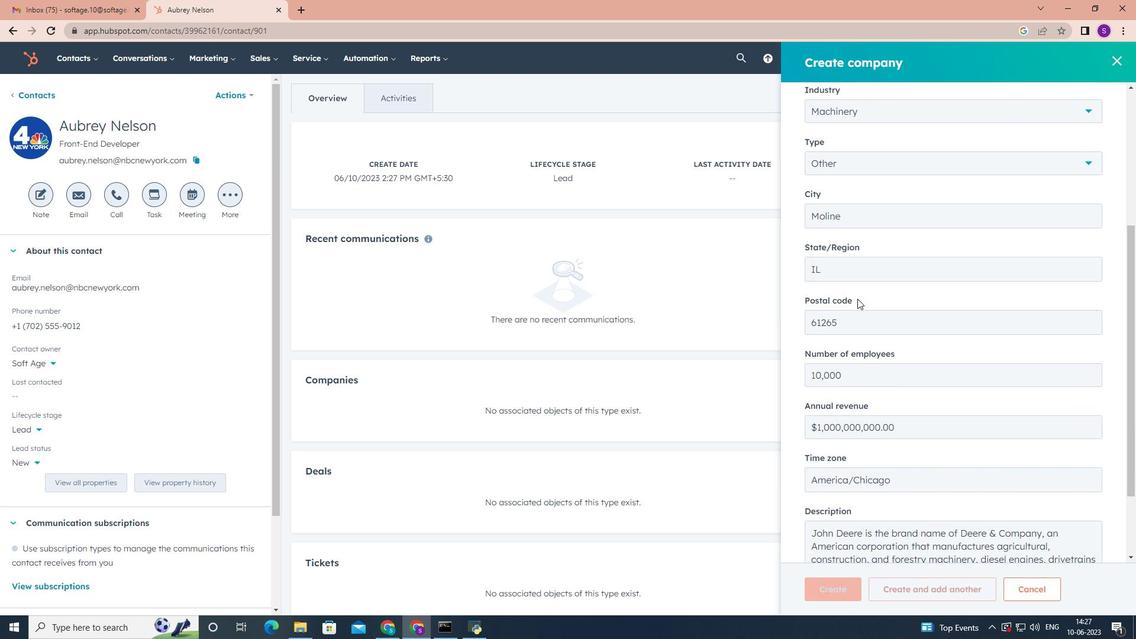 
Action: Mouse scrolled (858, 298) with delta (0, 0)
Screenshot: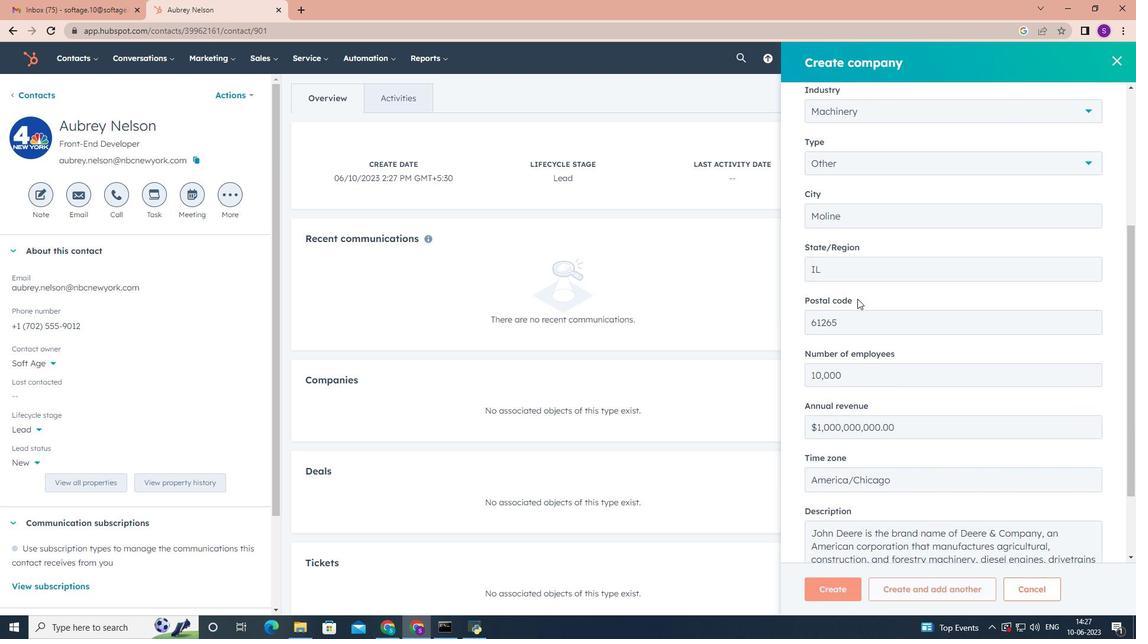 
Action: Mouse scrolled (858, 299) with delta (0, 0)
Screenshot: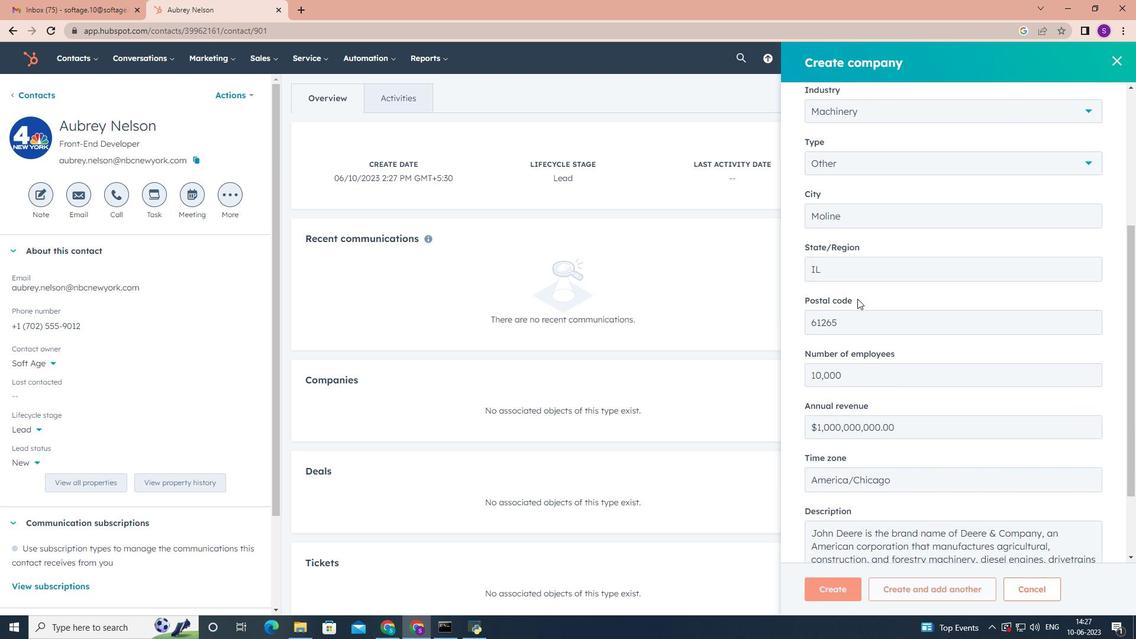 
Action: Mouse scrolled (858, 298) with delta (0, 0)
Screenshot: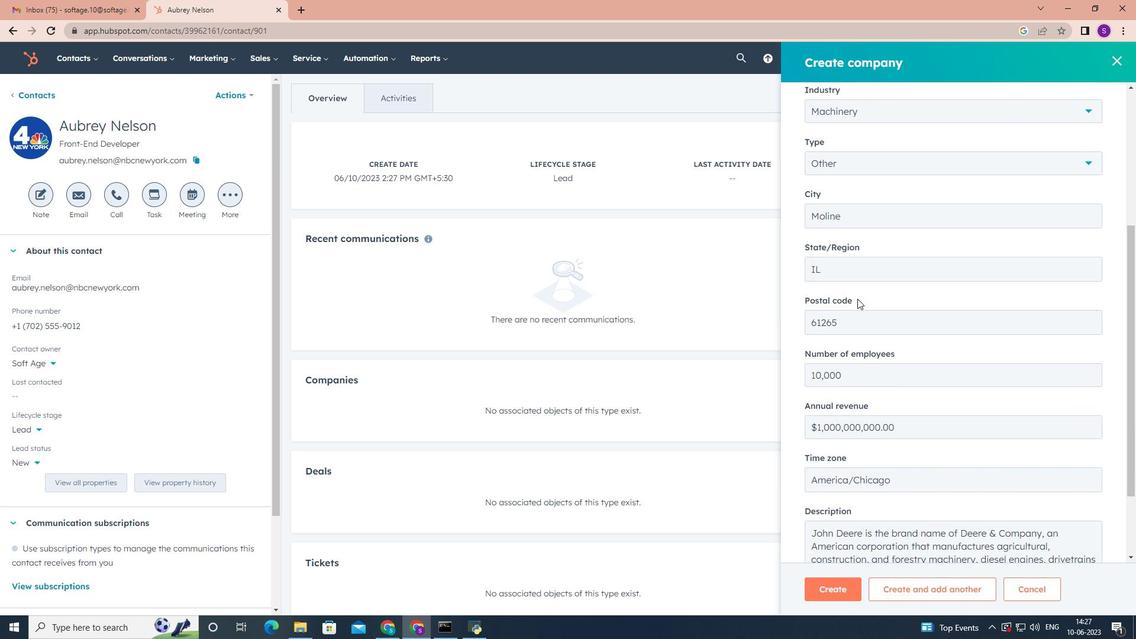 
Action: Mouse scrolled (858, 298) with delta (0, 0)
Screenshot: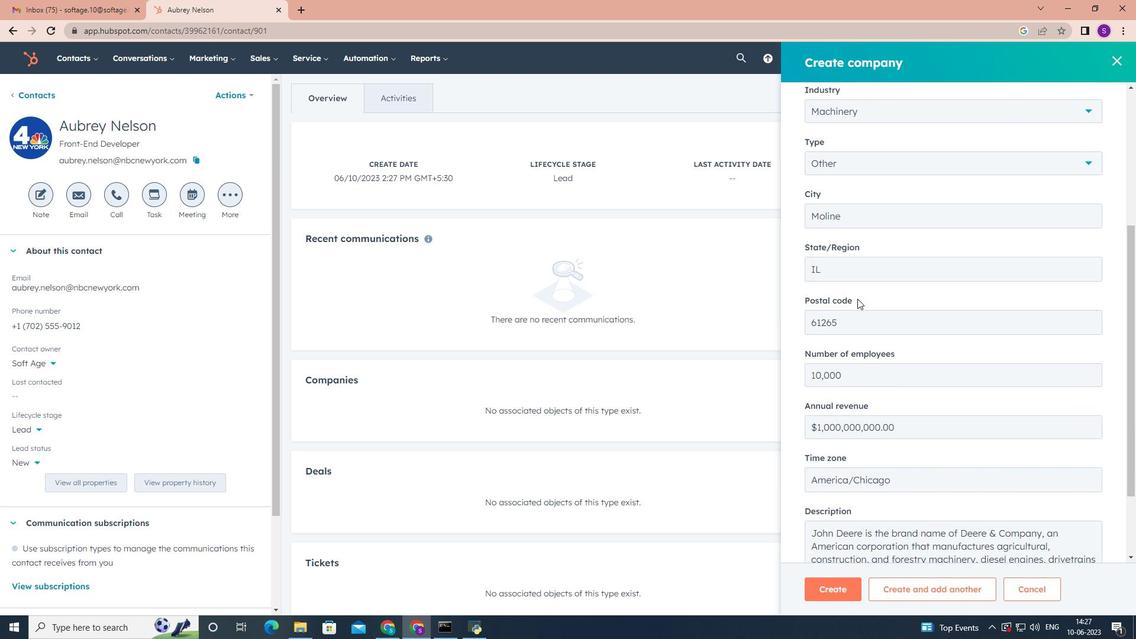 
Action: Mouse scrolled (858, 298) with delta (0, 0)
Screenshot: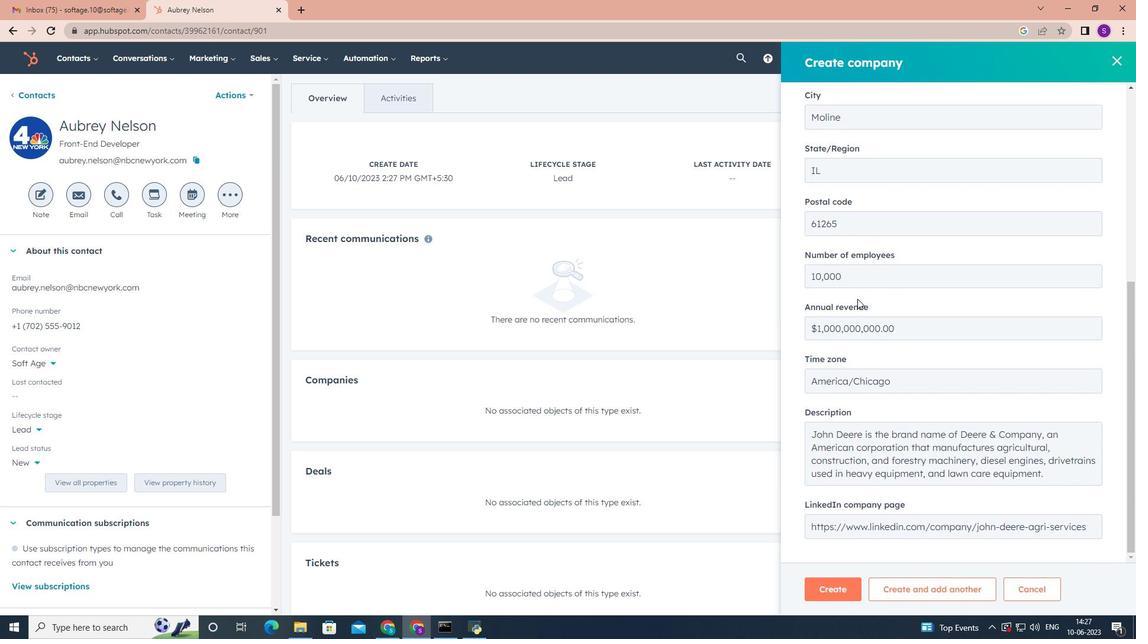 
Action: Mouse scrolled (858, 298) with delta (0, 0)
Screenshot: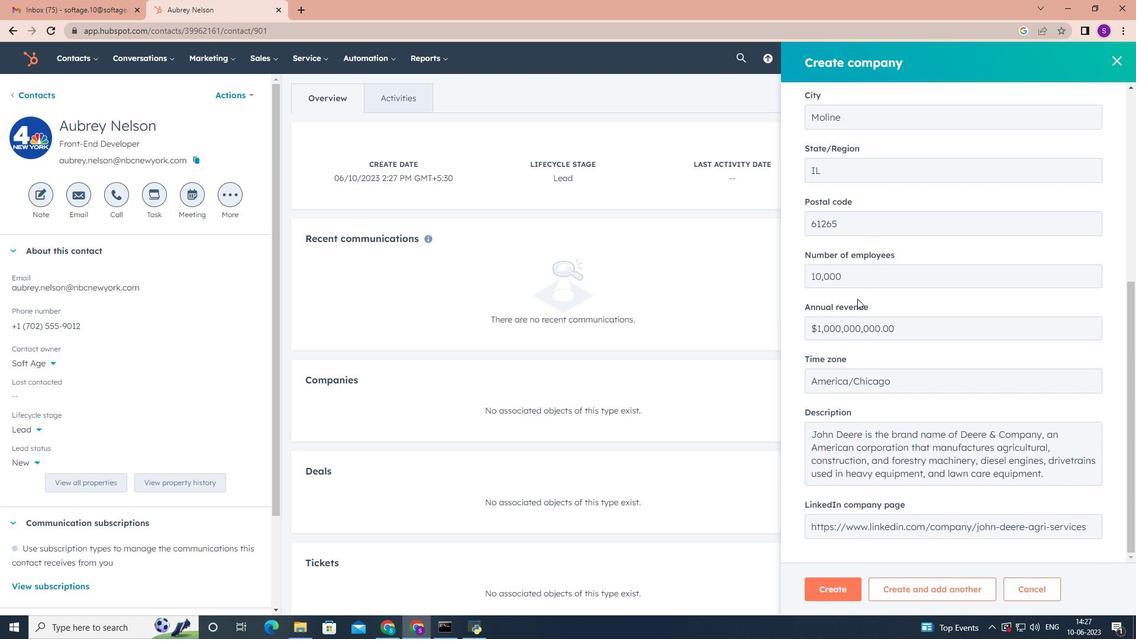 
Action: Mouse scrolled (858, 298) with delta (0, 0)
Screenshot: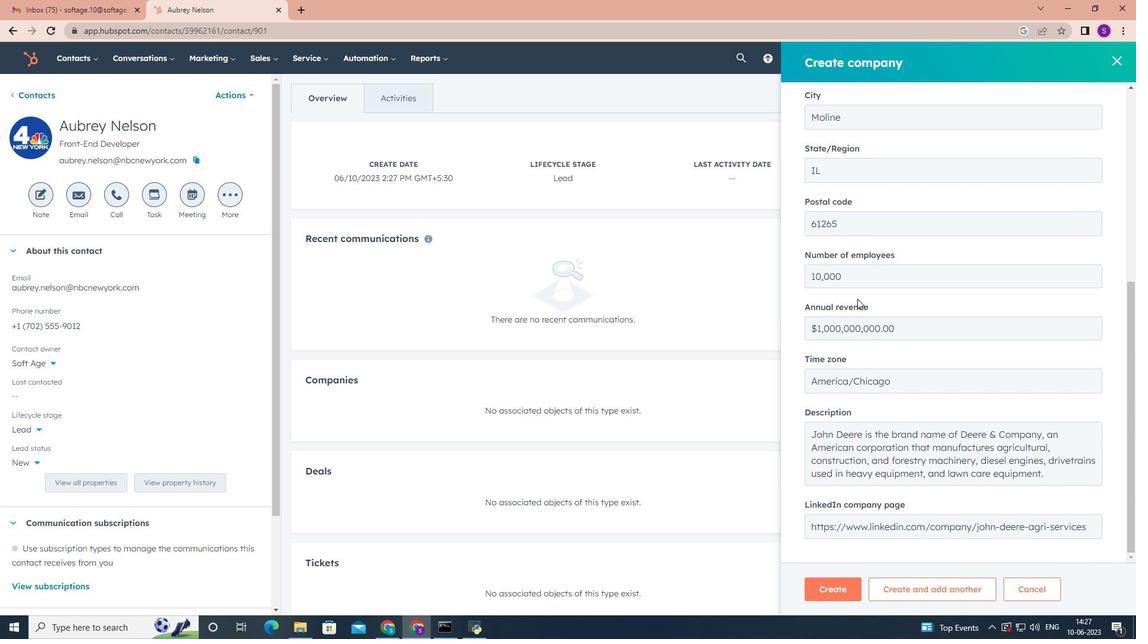 
Action: Mouse scrolled (858, 298) with delta (0, 0)
Screenshot: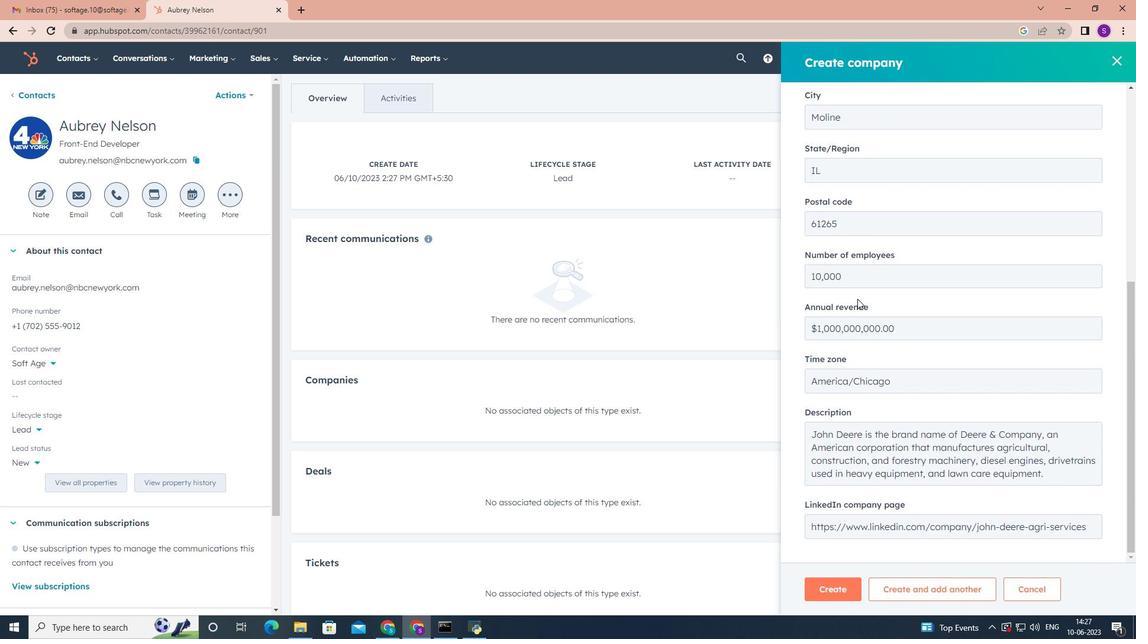 
Action: Mouse moved to (830, 588)
Screenshot: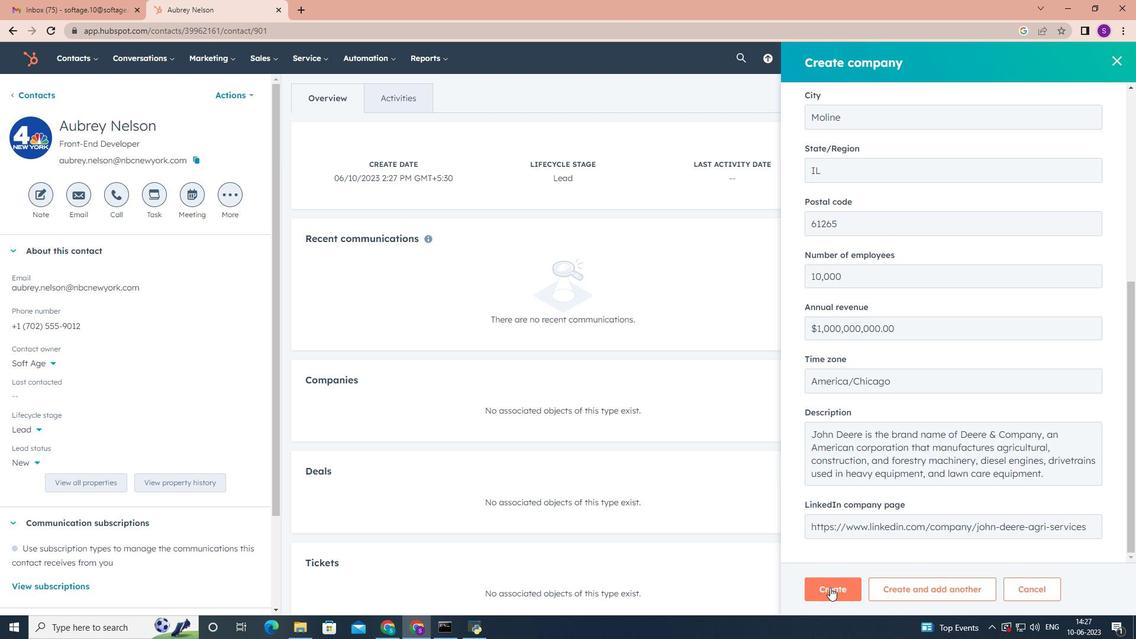 
Action: Mouse pressed left at (830, 588)
Screenshot: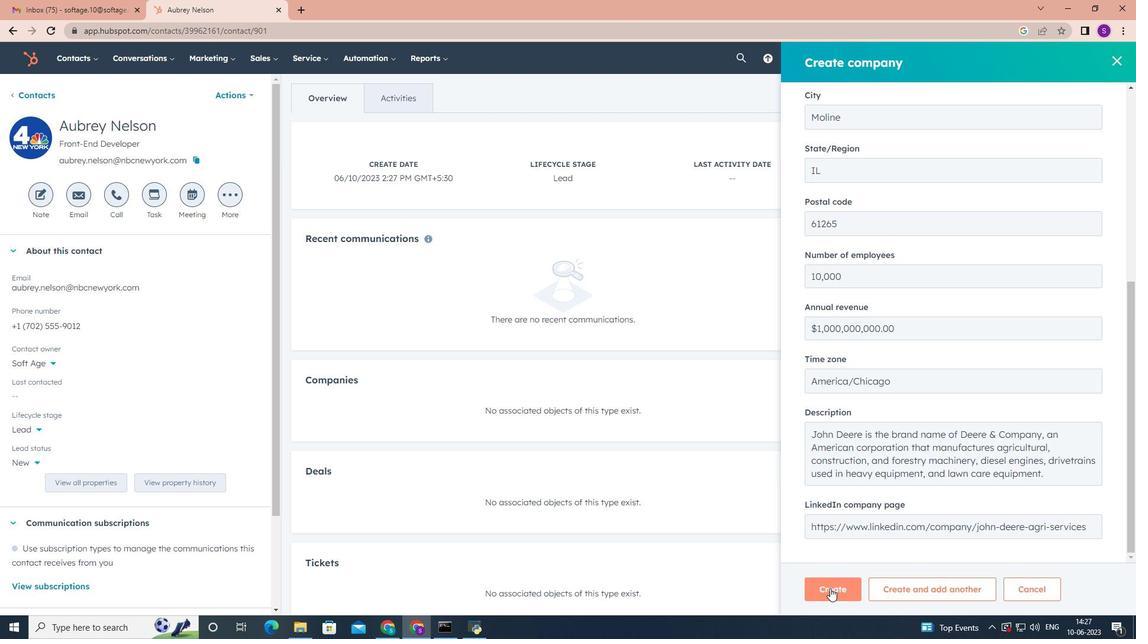 
Action: Mouse moved to (815, 522)
Screenshot: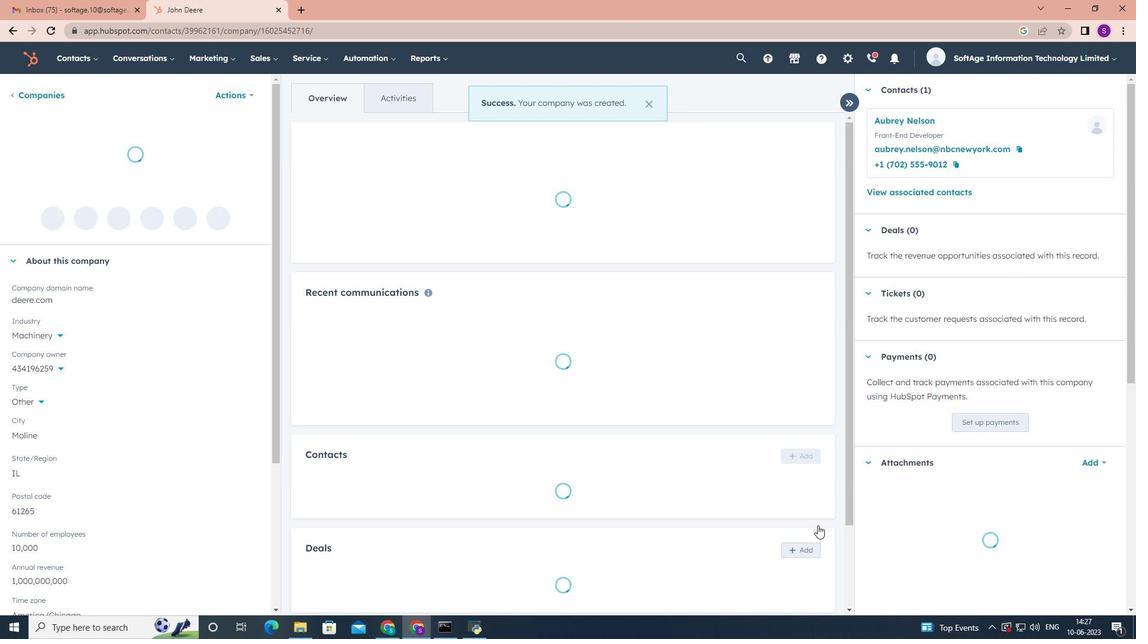 
